 Task: Create a task  Upgrade and migrate company databases to a cloud-based solution , assign it to team member softage.3@softage.net in the project AgileDrive and update the status of the task to  On Track  , set the priority of the task to Low
Action: Mouse moved to (66, 459)
Screenshot: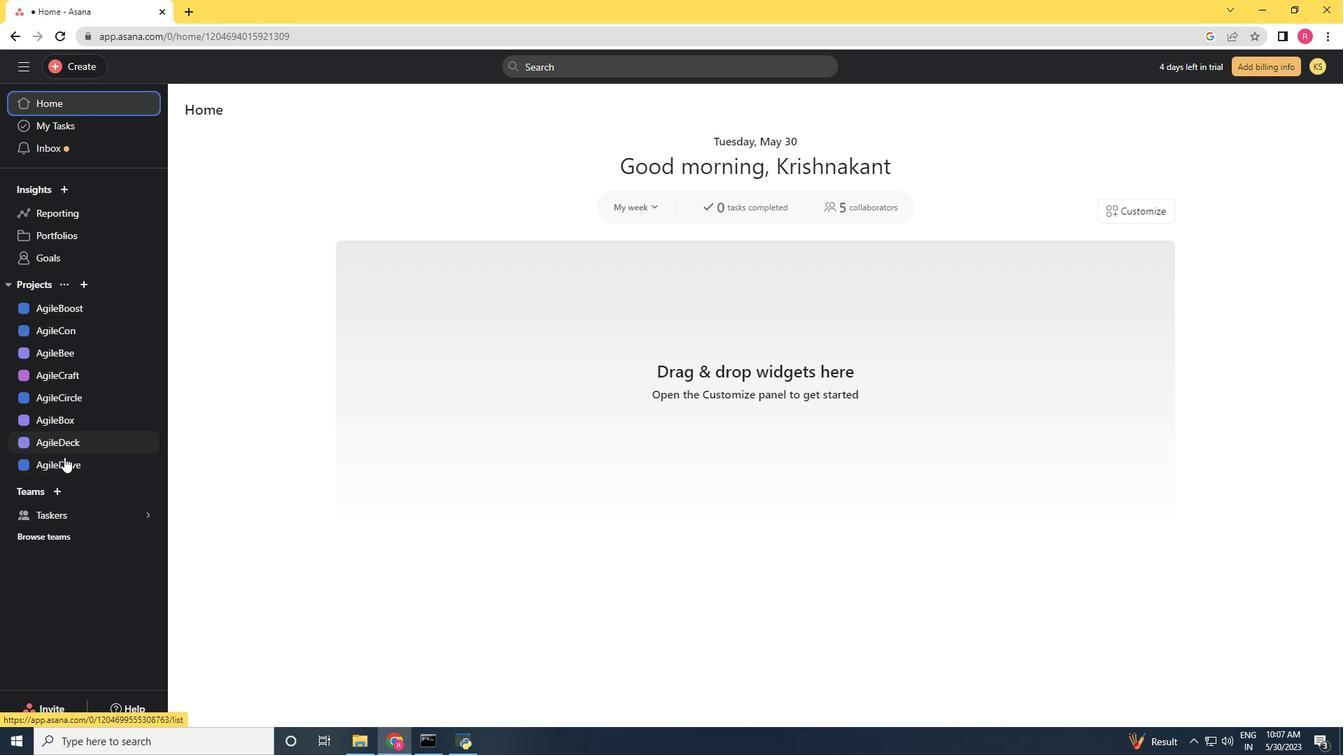 
Action: Mouse pressed left at (66, 459)
Screenshot: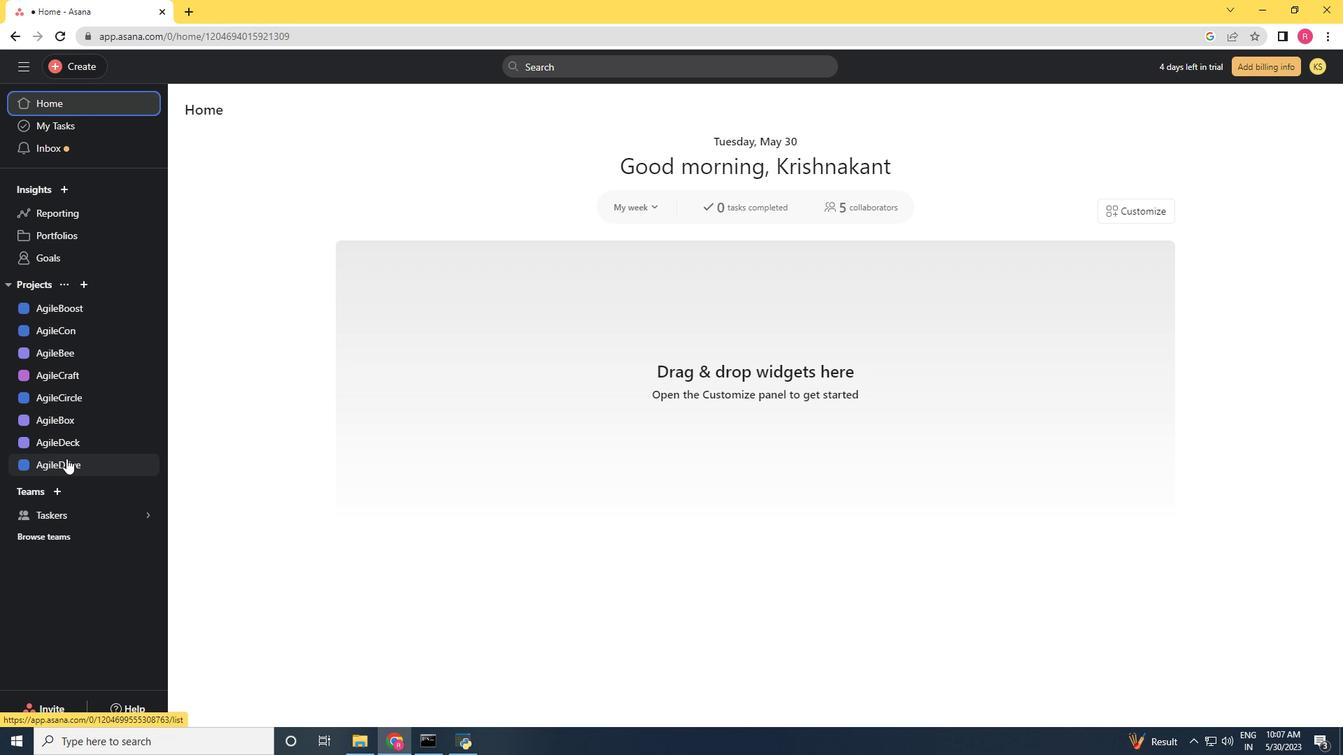 
Action: Mouse moved to (67, 72)
Screenshot: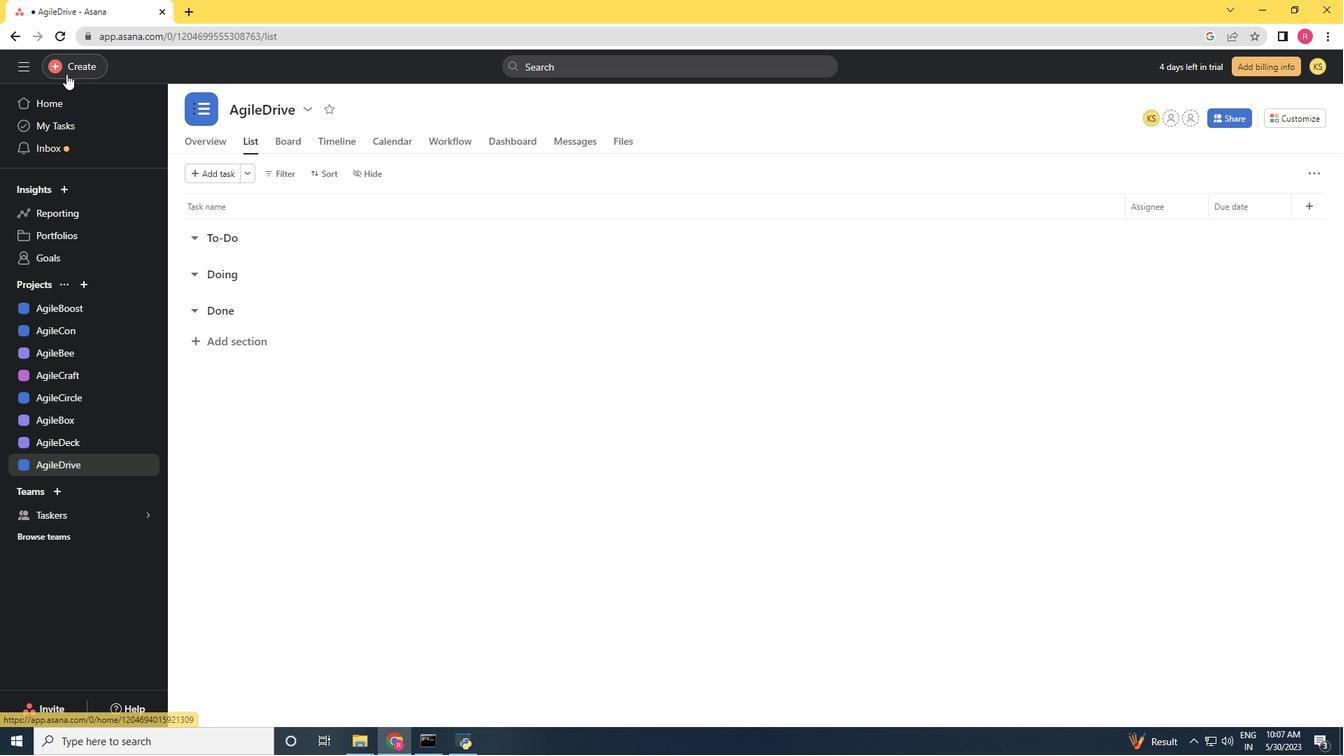 
Action: Mouse pressed left at (67, 72)
Screenshot: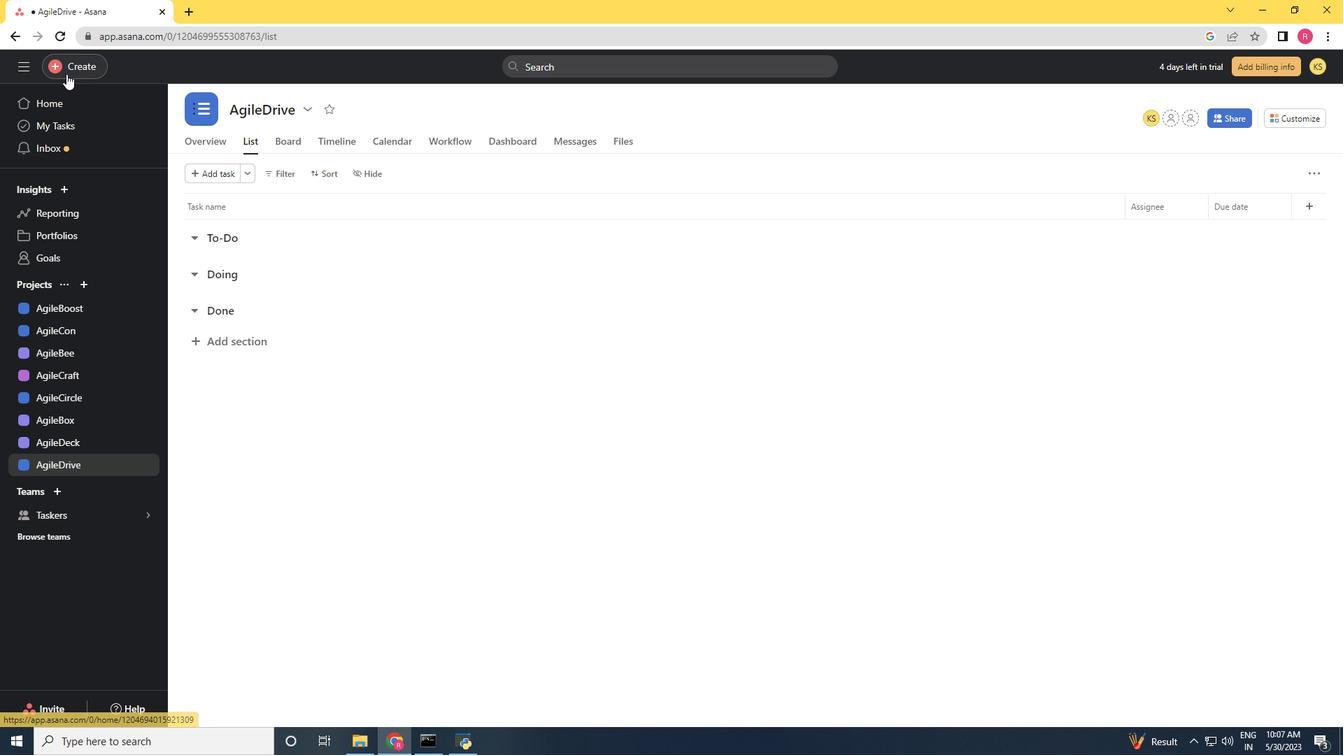 
Action: Mouse moved to (151, 72)
Screenshot: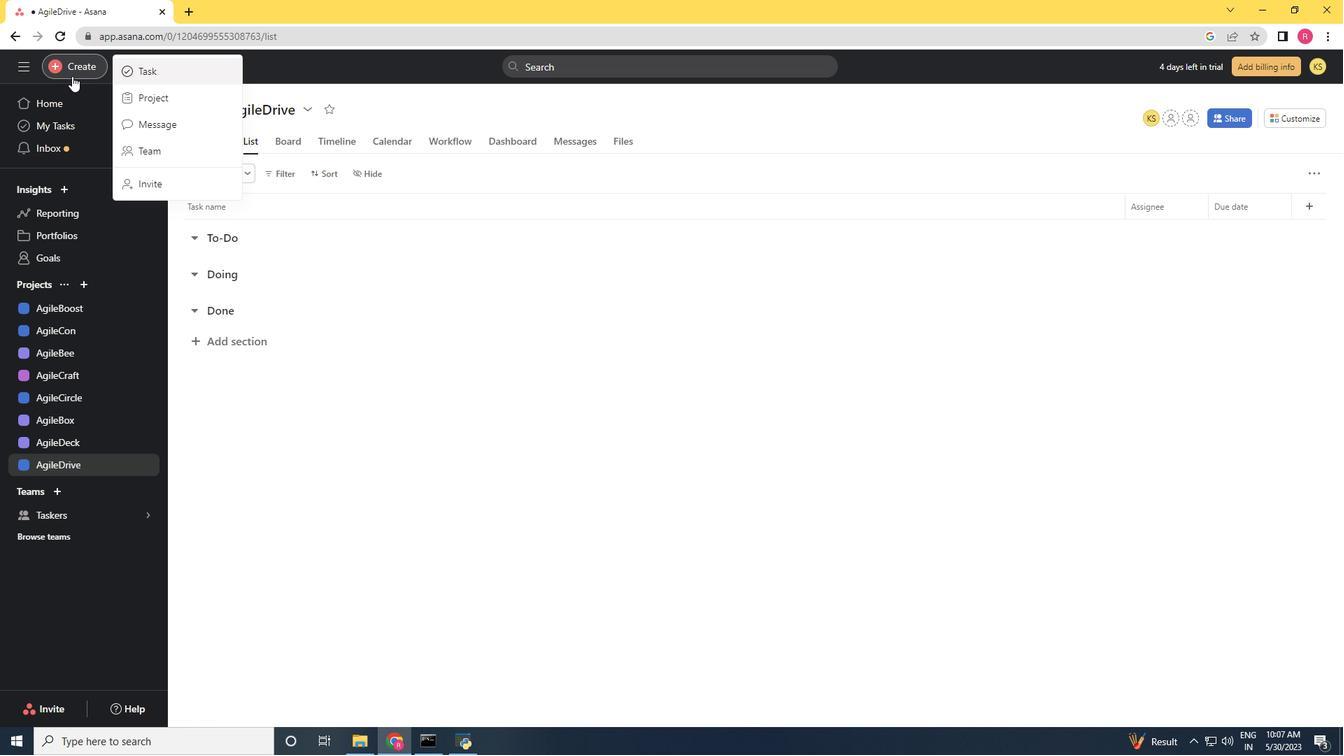 
Action: Mouse pressed left at (151, 72)
Screenshot: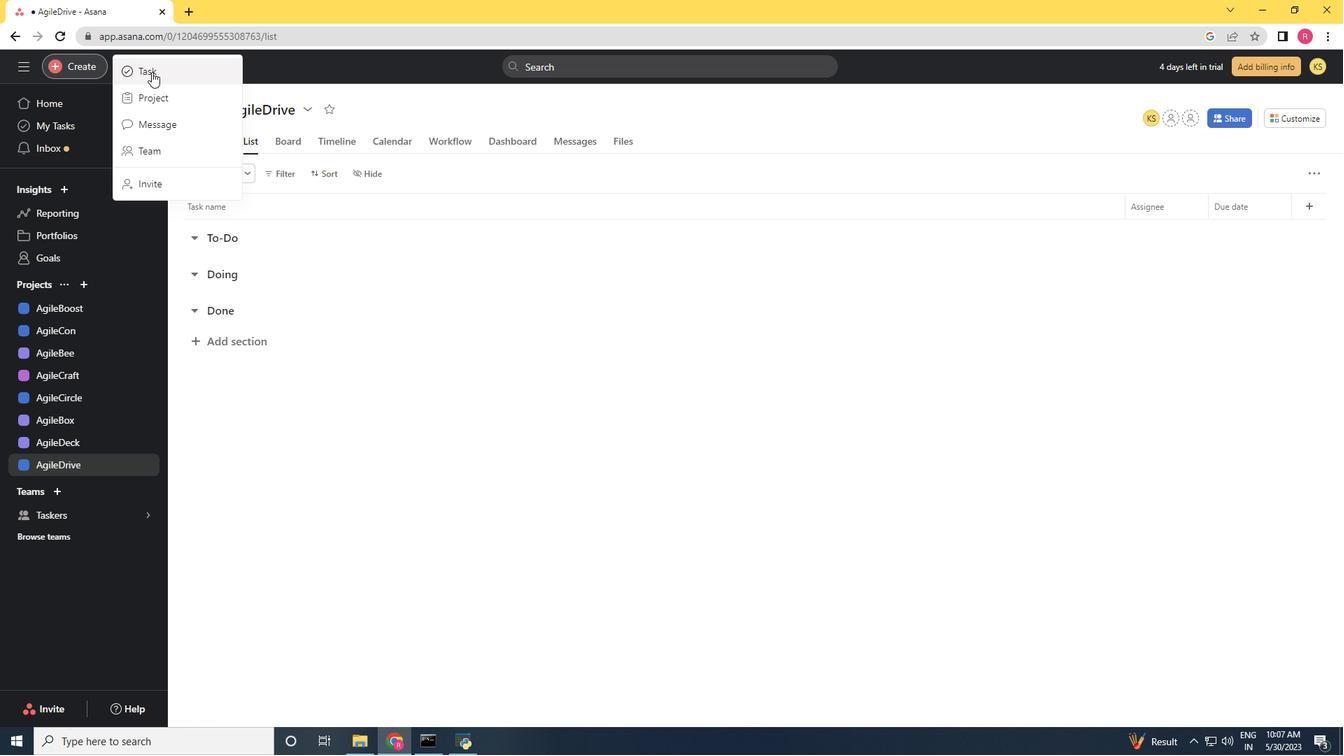 
Action: Key pressed <Key.shift>Upgrade<Key.space>and<Key.space>migratio<Key.space><Key.backspace>n<Key.space>company<Key.space>databases<Key.space>to<Key.space>a<Key.space>cloud<Key.space><Key.backspace>-bas<Key.space><Key.backspace>es<Key.space>=<Key.backspace><Key.backspace><Key.backspace>d<Key.space>solution
Screenshot: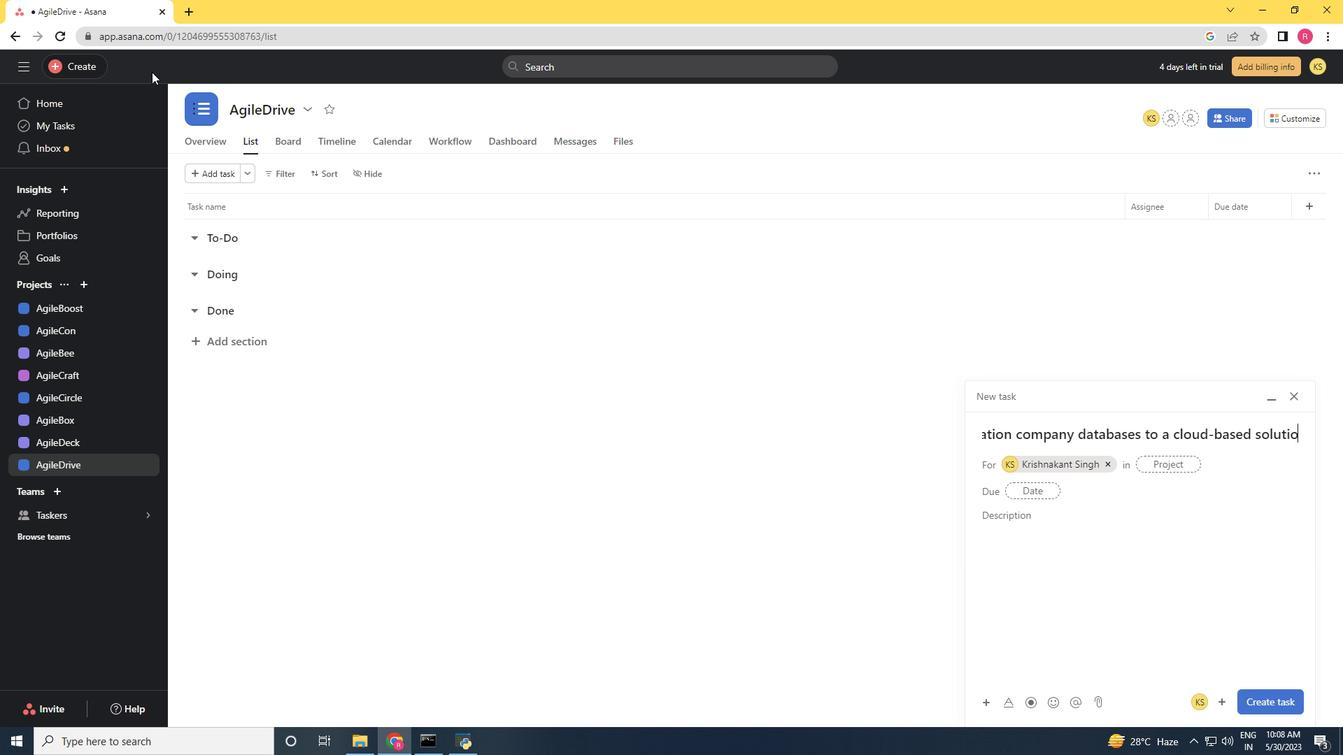 
Action: Mouse moved to (1103, 464)
Screenshot: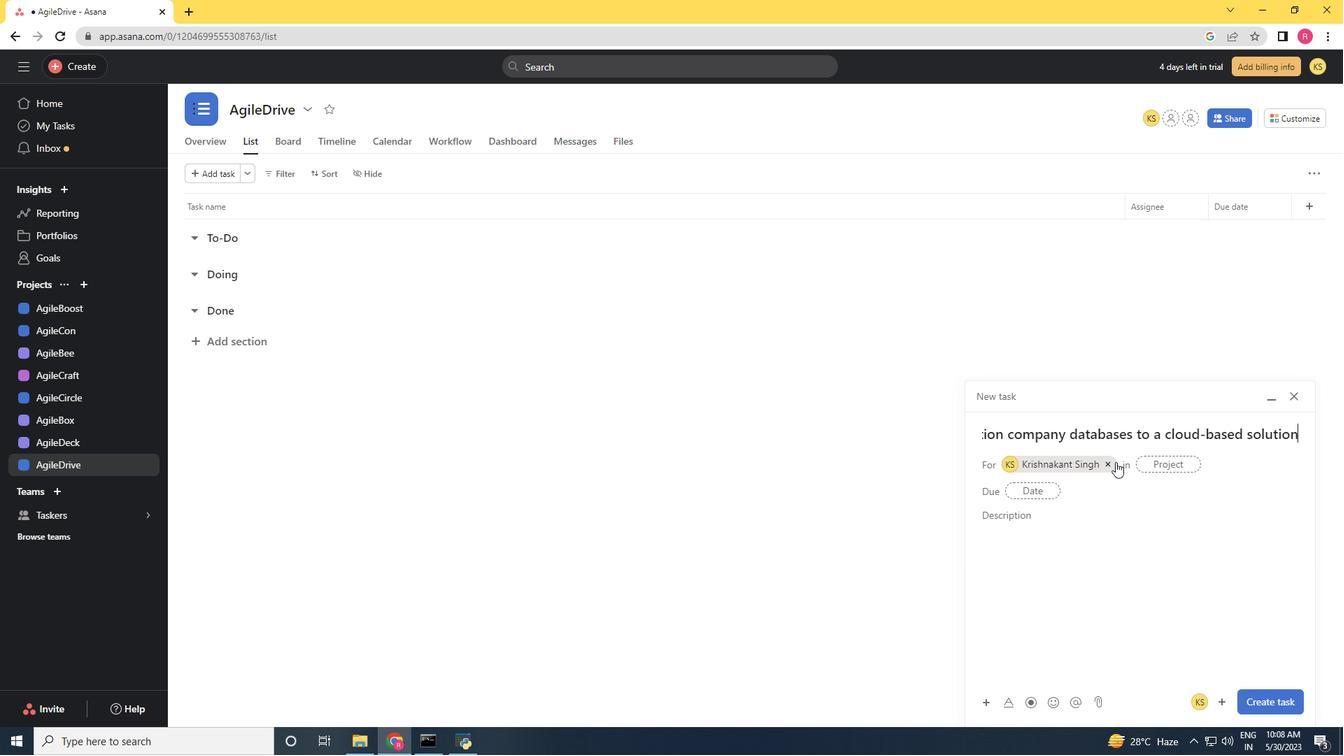 
Action: Mouse pressed left at (1103, 464)
Screenshot: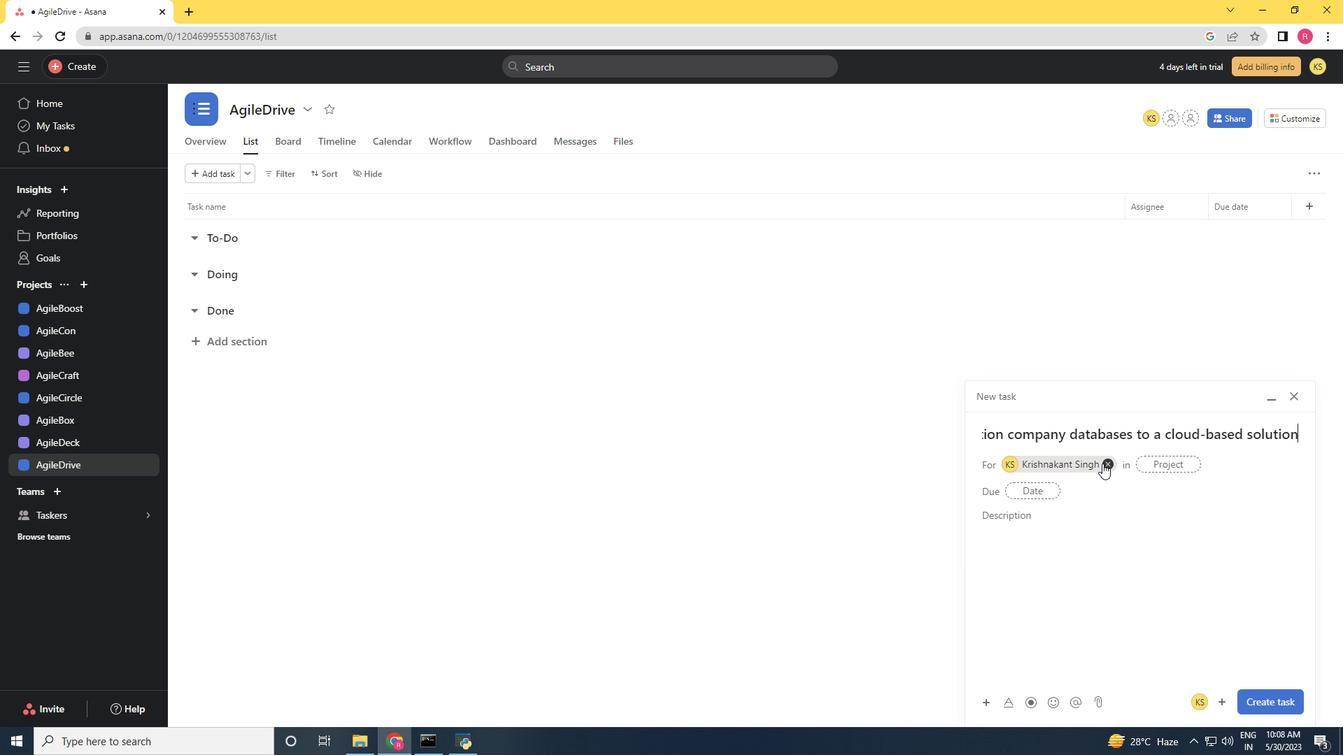 
Action: Mouse moved to (1065, 461)
Screenshot: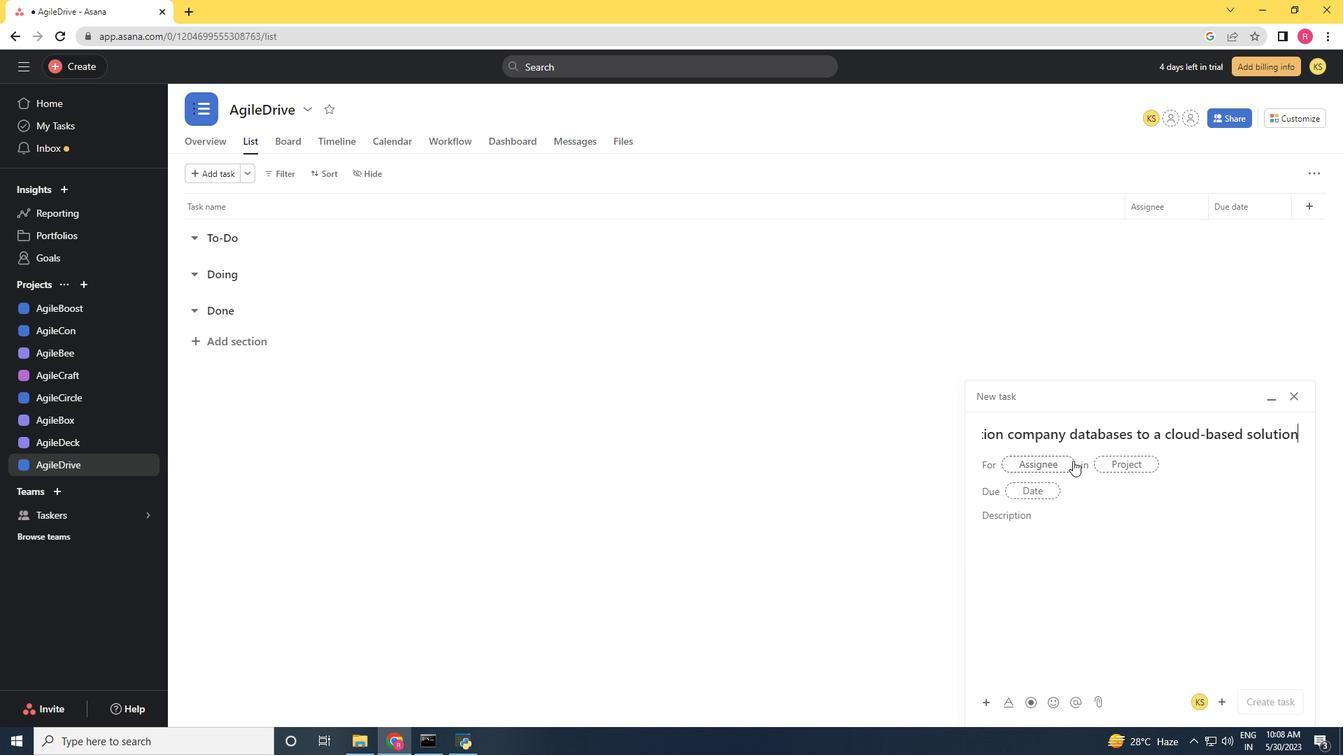 
Action: Mouse pressed left at (1065, 461)
Screenshot: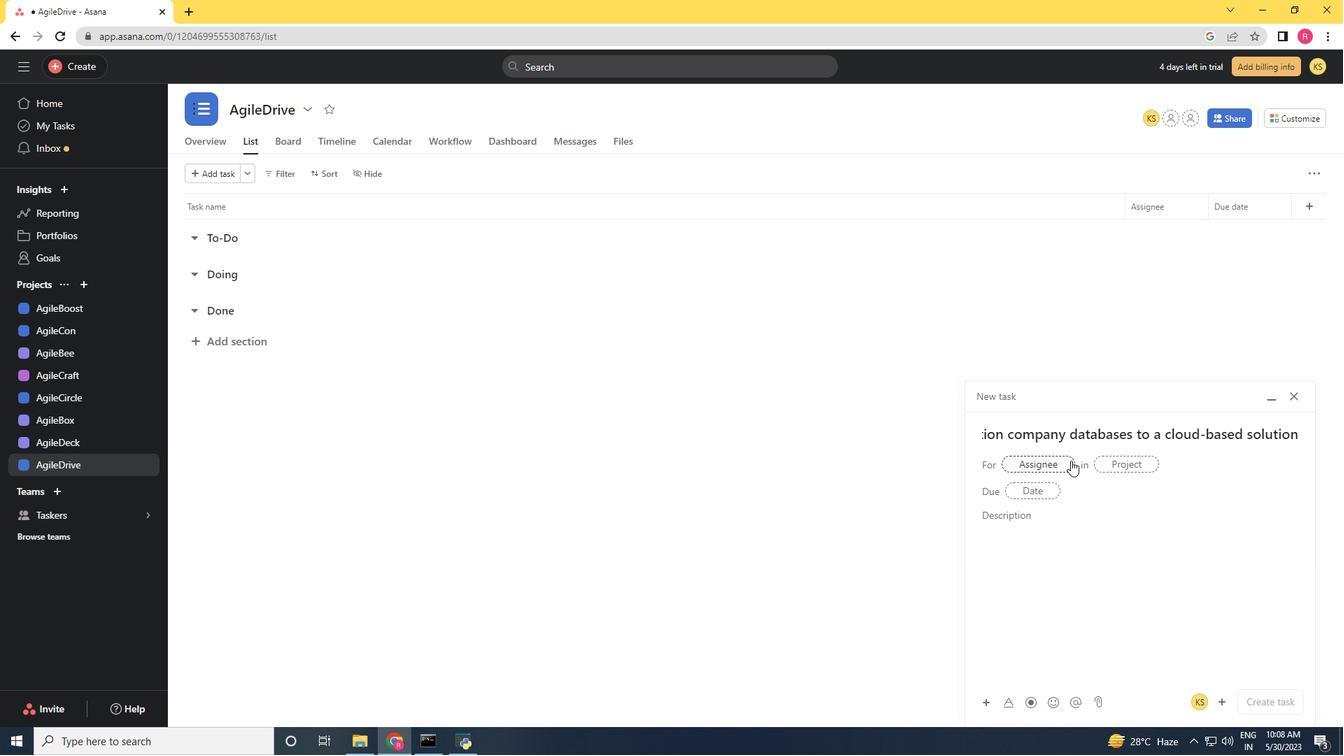
Action: Key pressed softage.2<Key.backspace>3<Key.shift>@softage.net
Screenshot: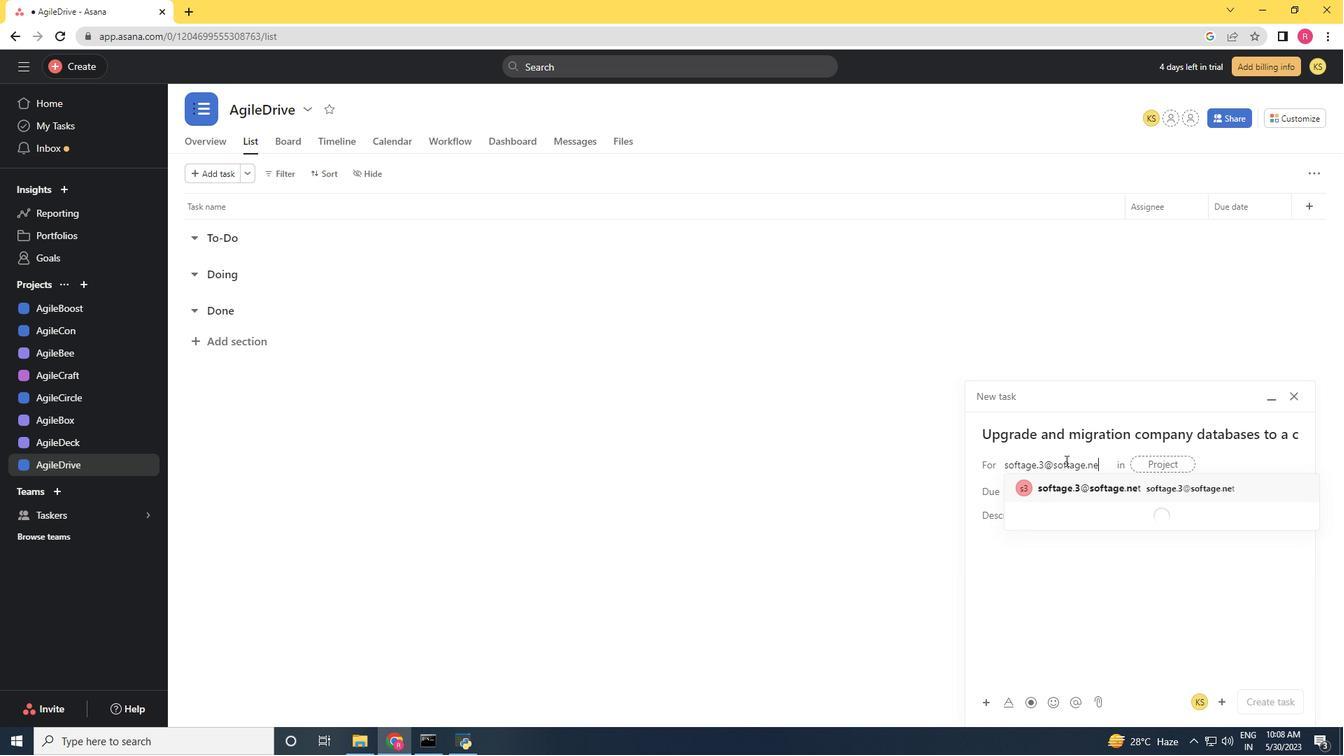 
Action: Mouse moved to (1074, 488)
Screenshot: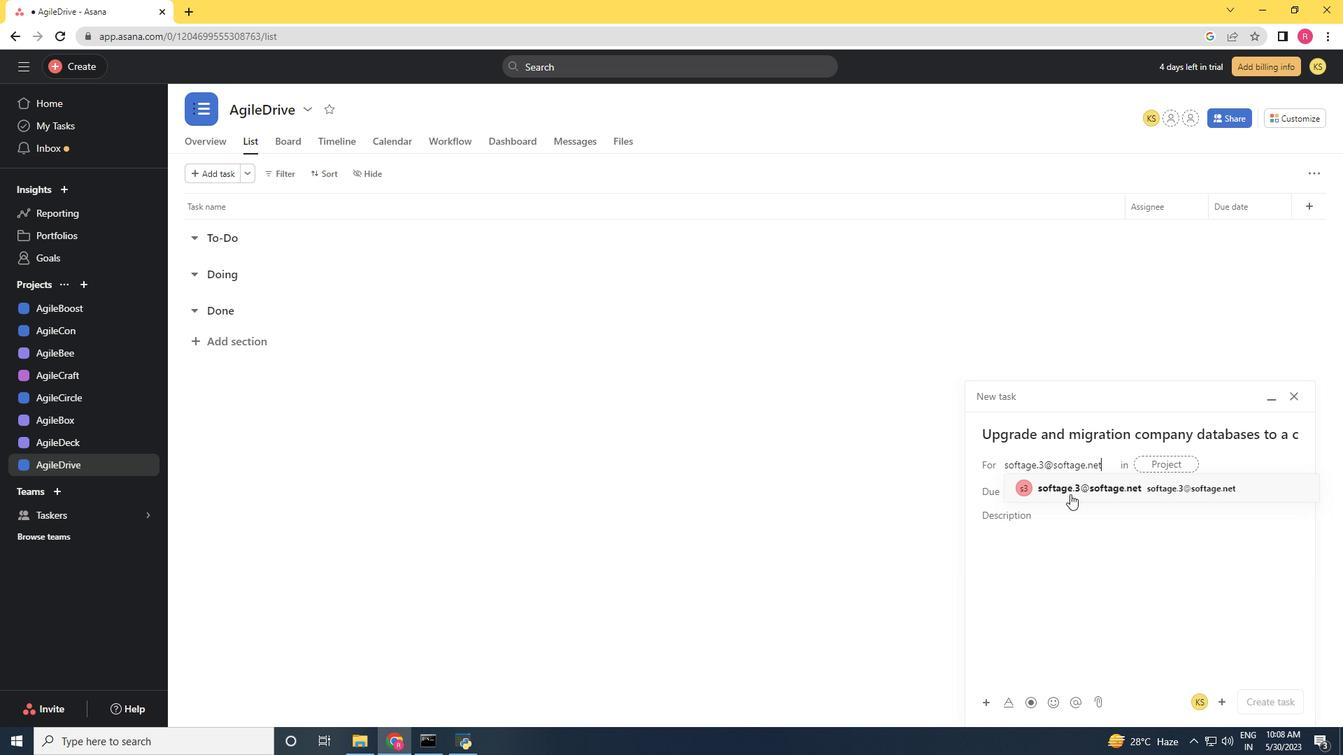 
Action: Mouse pressed left at (1074, 488)
Screenshot: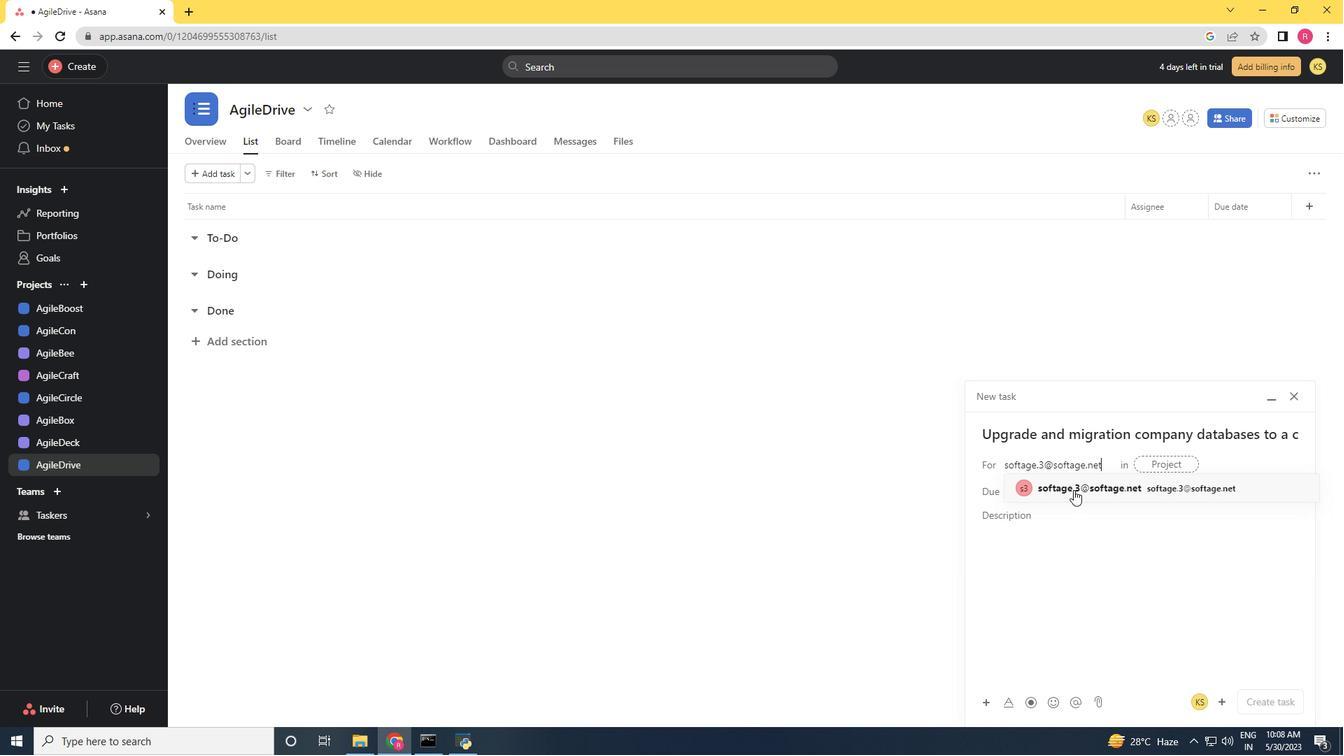 
Action: Mouse moved to (963, 496)
Screenshot: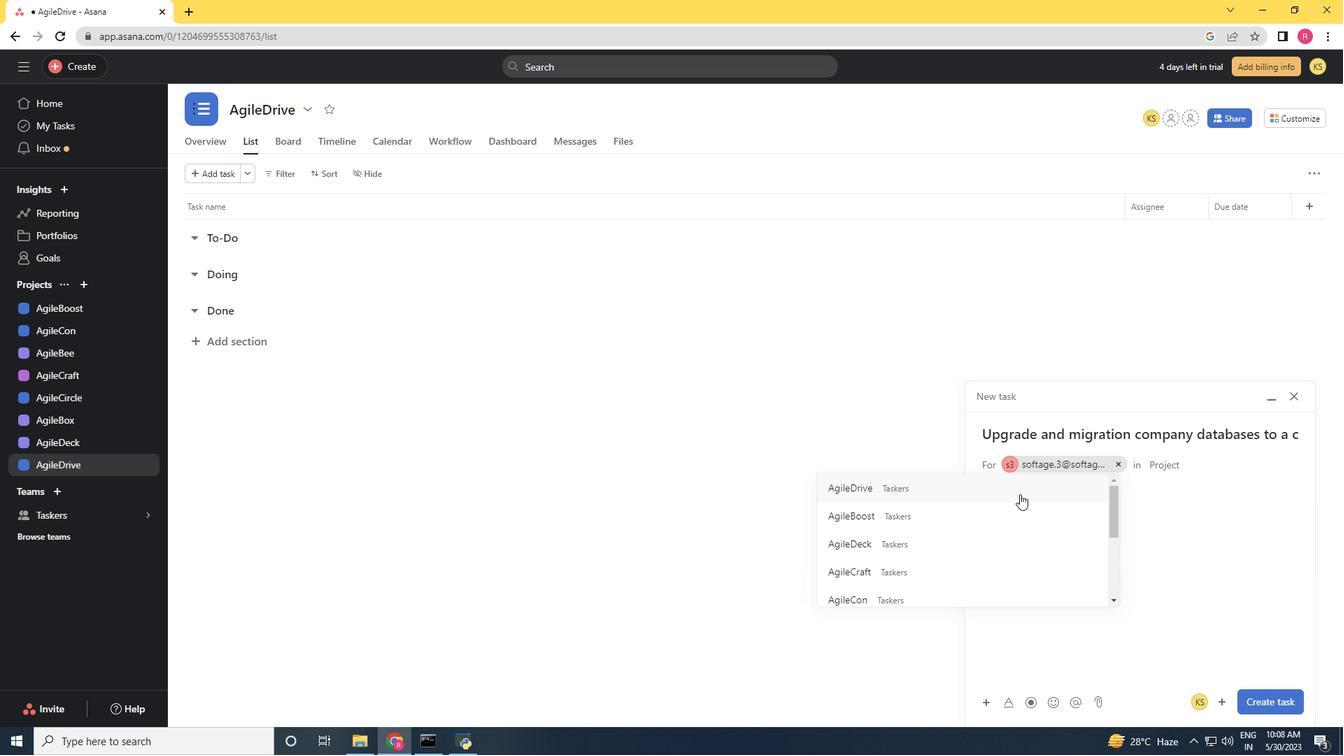 
Action: Mouse pressed left at (963, 496)
Screenshot: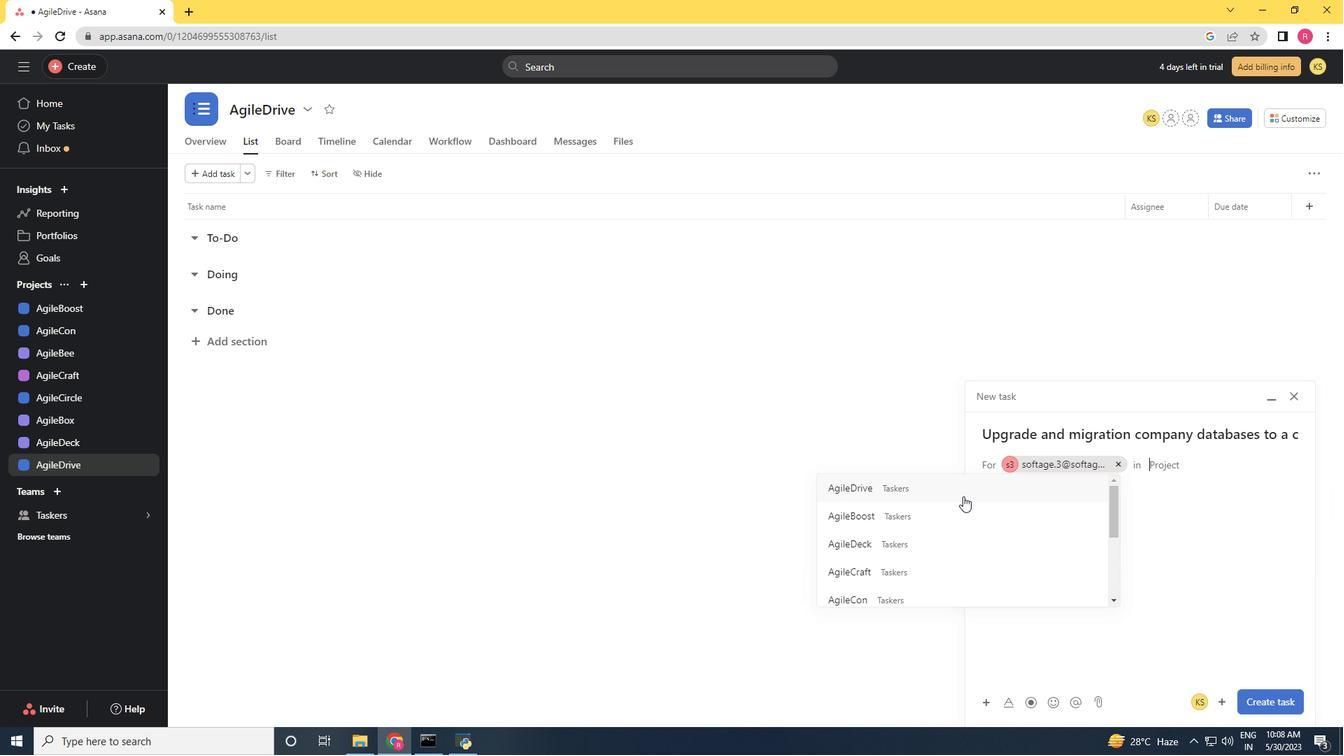 
Action: Mouse moved to (1043, 514)
Screenshot: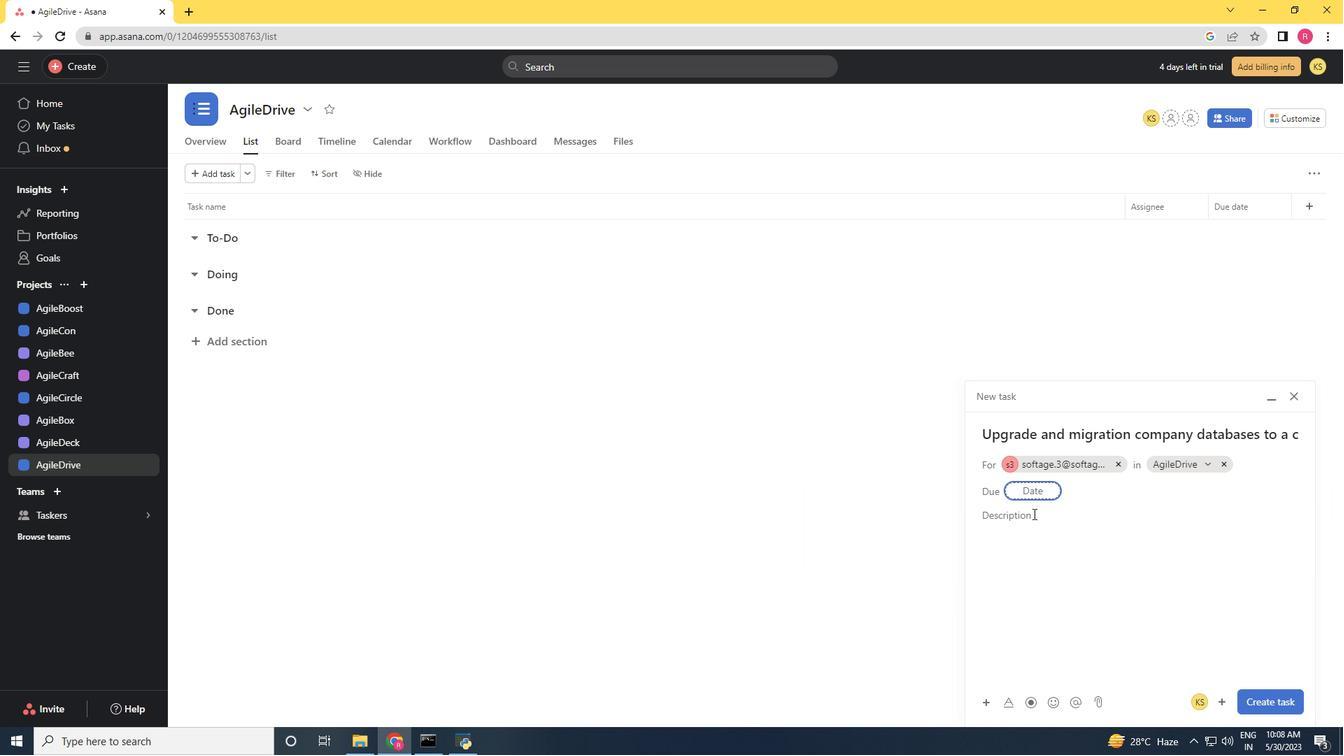 
Action: Mouse pressed left at (1043, 514)
Screenshot: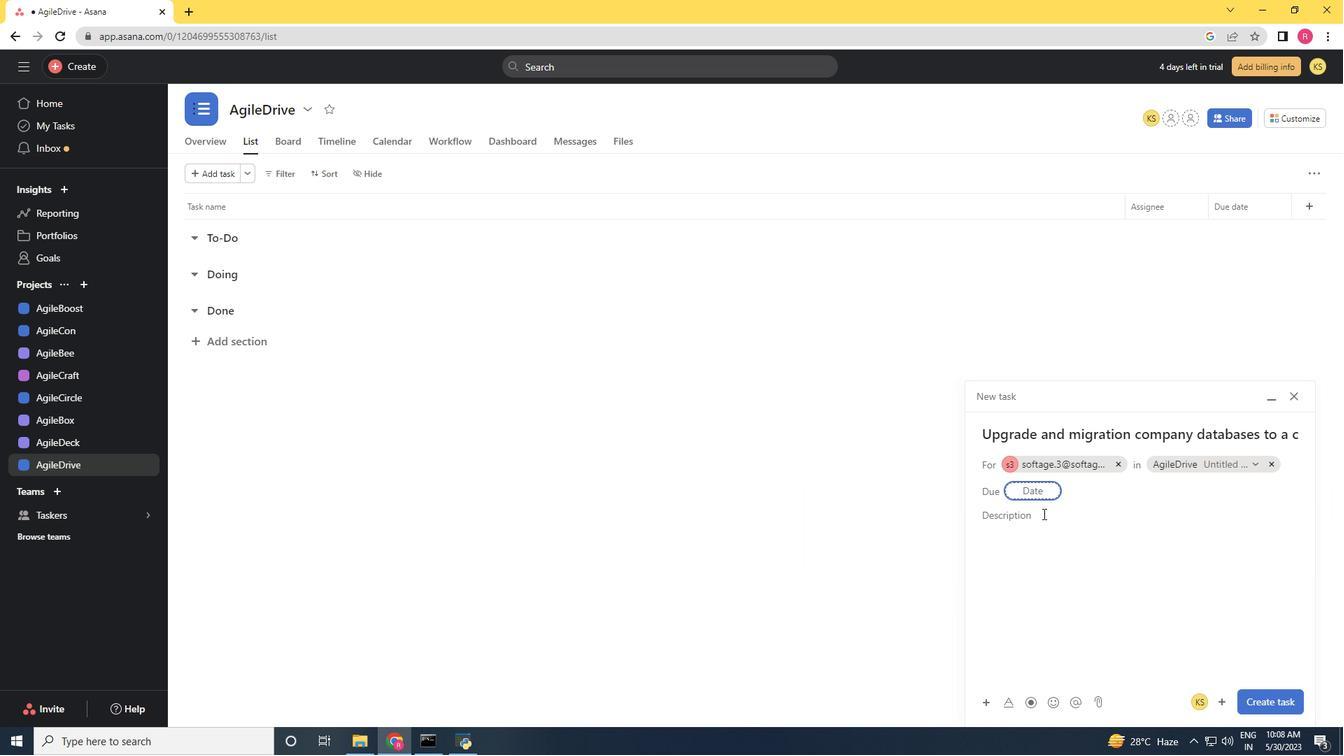 
Action: Mouse moved to (1259, 709)
Screenshot: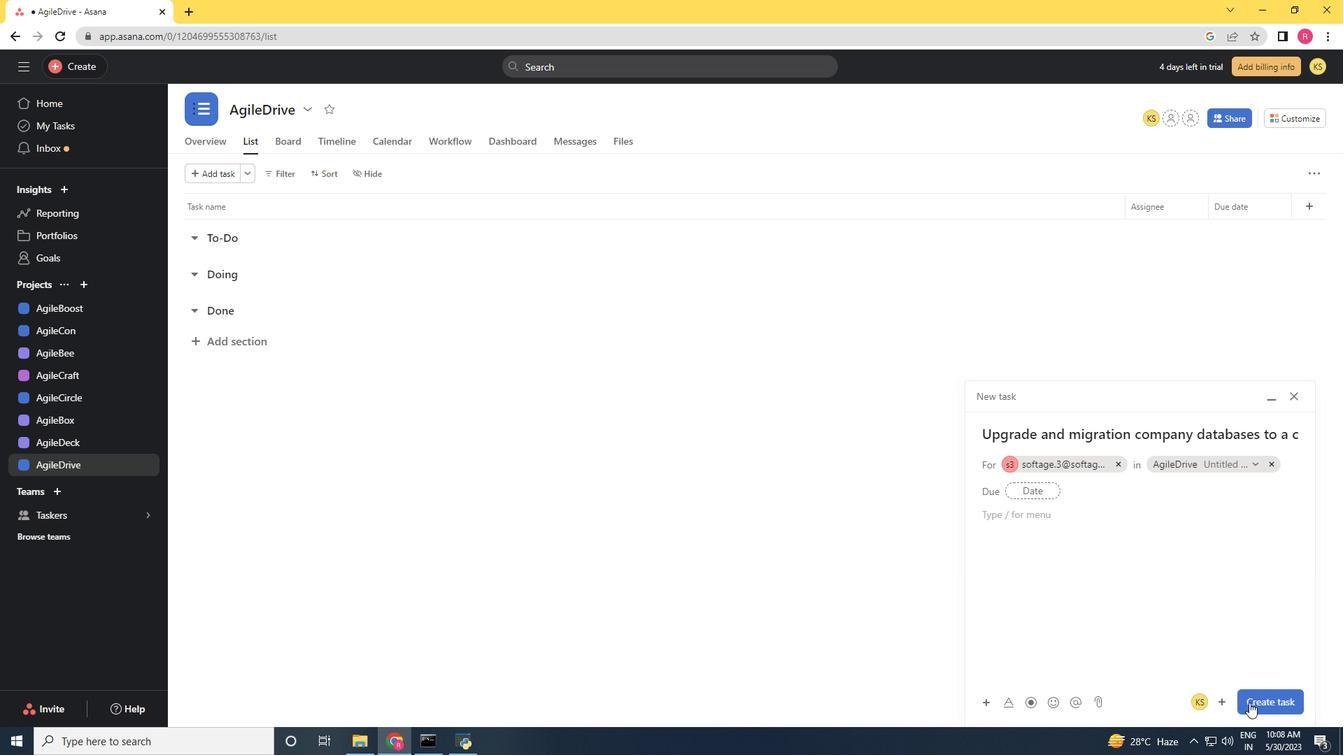
Action: Mouse pressed left at (1259, 709)
Screenshot: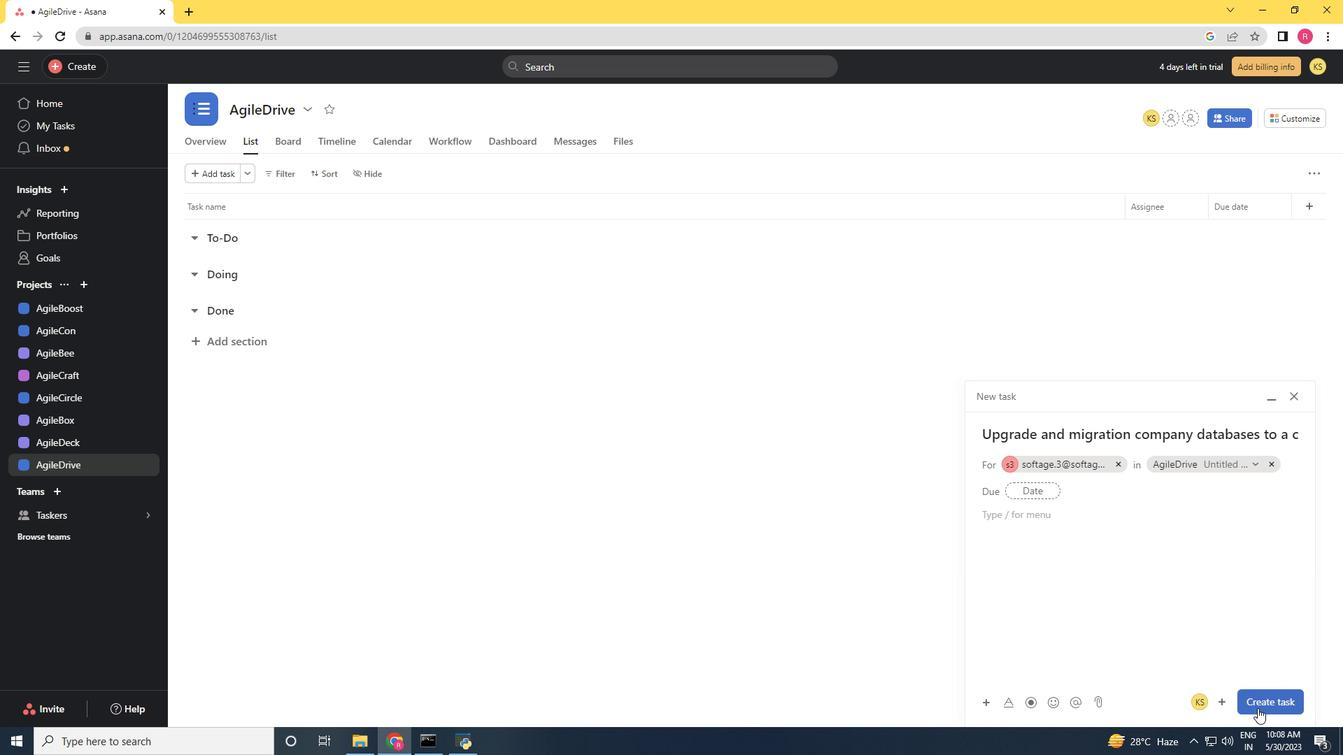 
Action: Mouse moved to (1126, 214)
Screenshot: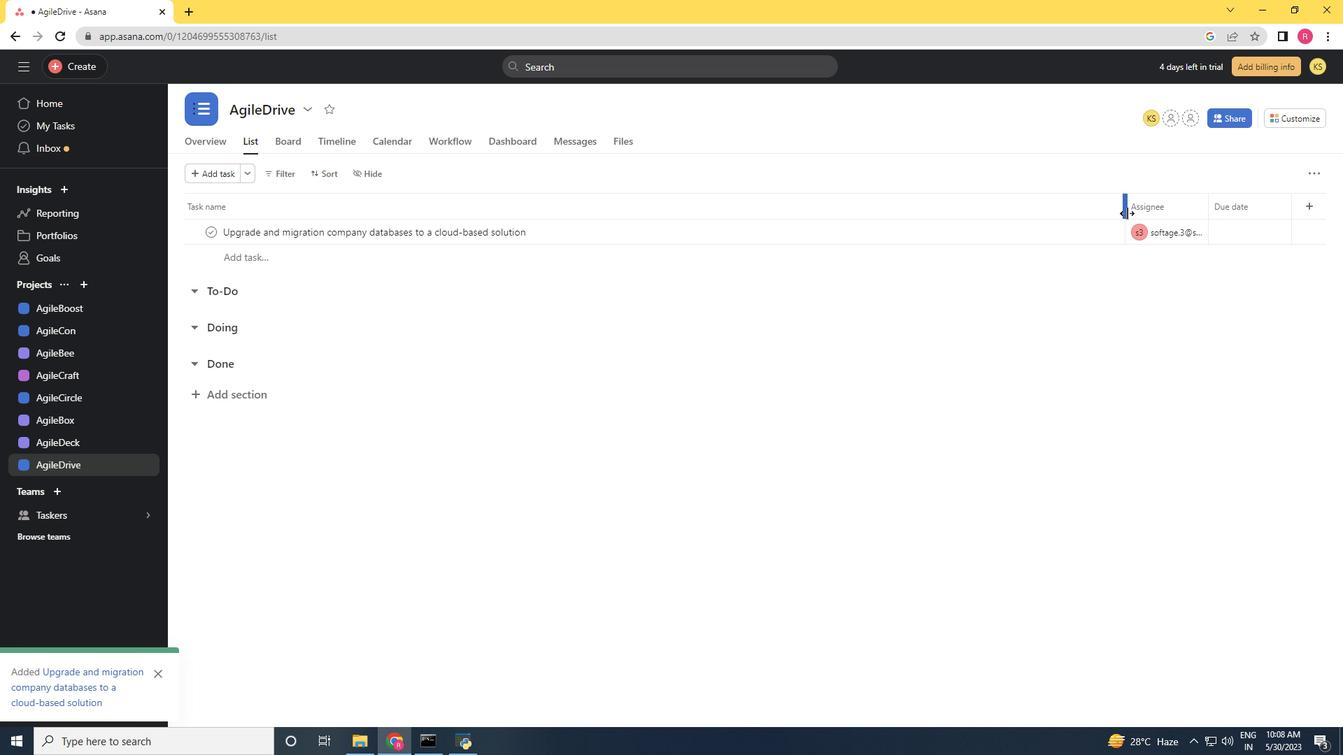 
Action: Mouse pressed left at (1126, 214)
Screenshot: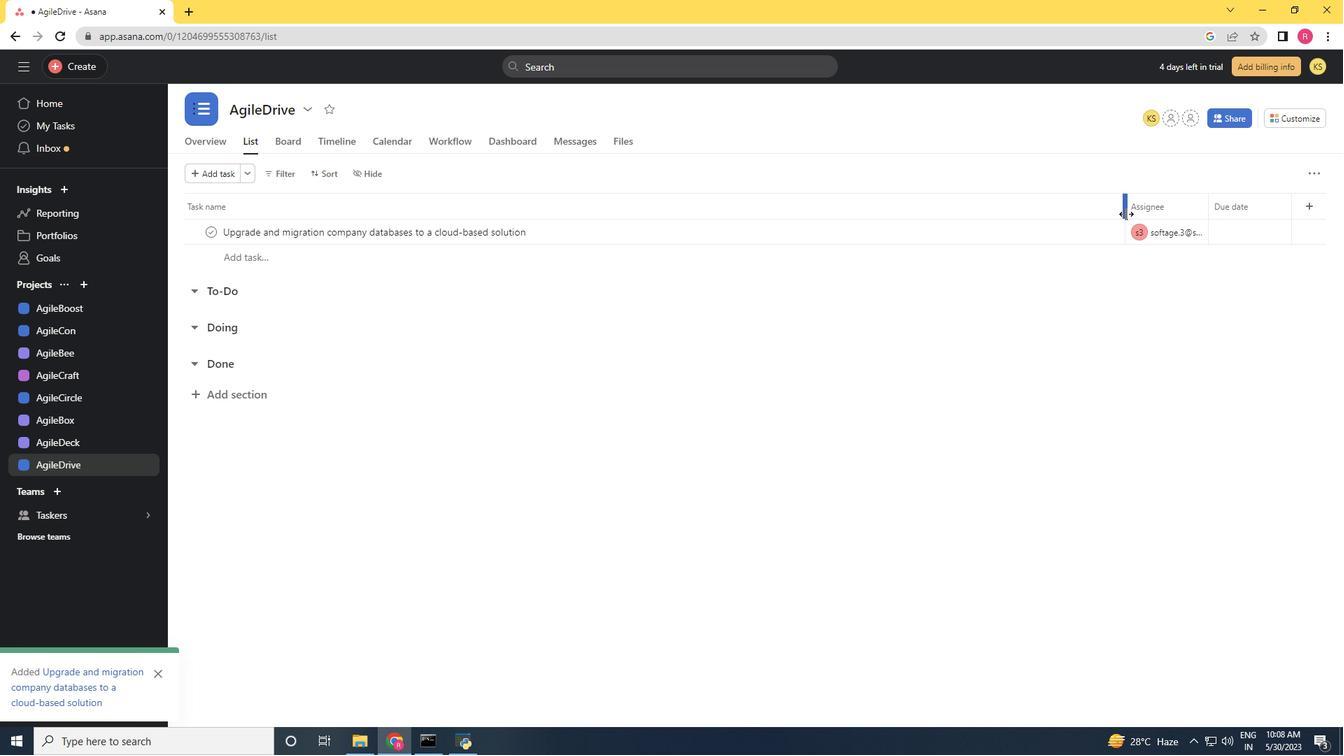 
Action: Mouse moved to (1226, 205)
Screenshot: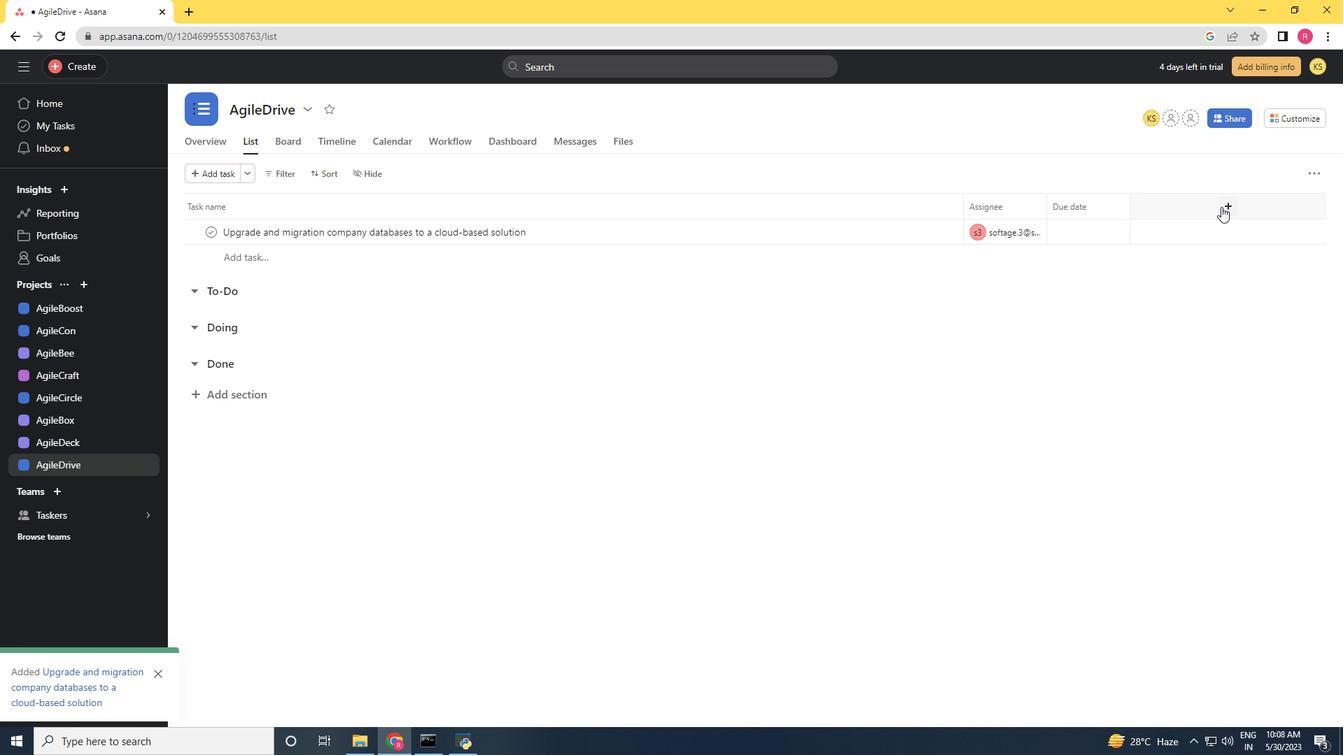 
Action: Mouse pressed left at (1226, 205)
Screenshot: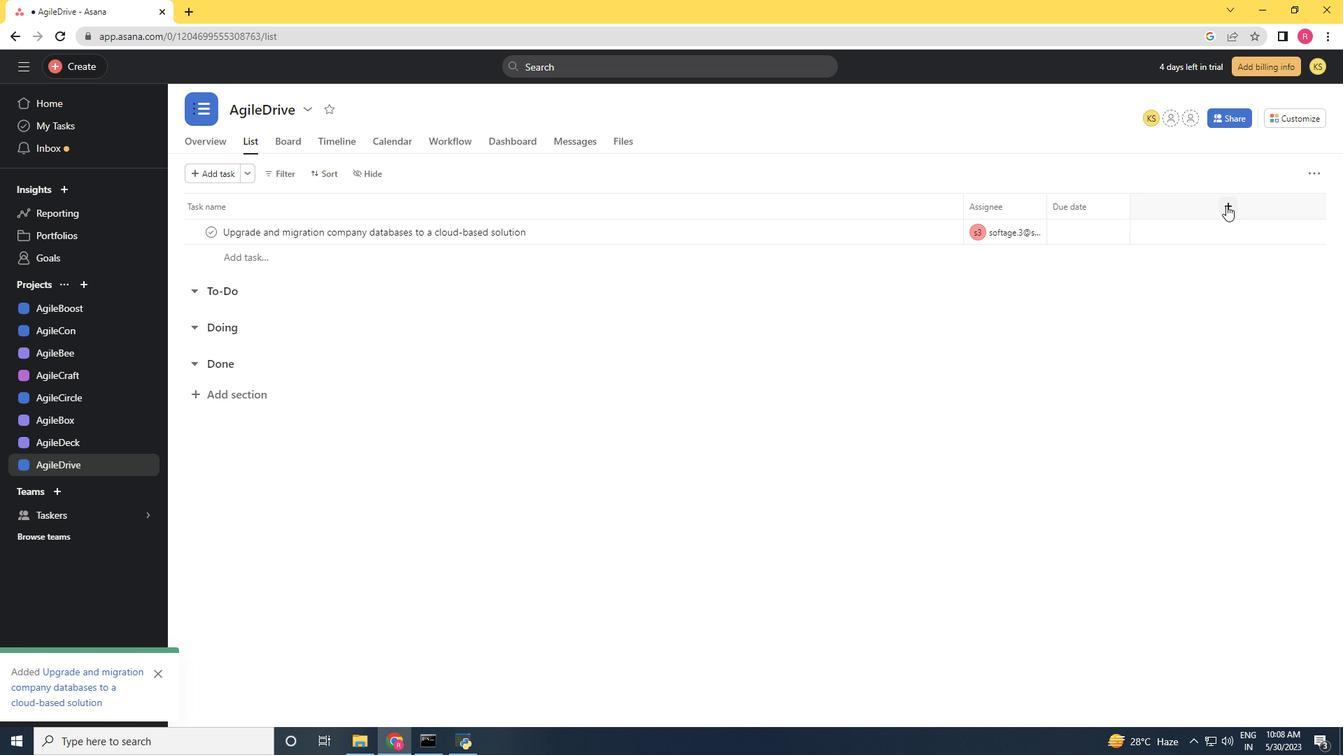 
Action: Mouse moved to (1175, 368)
Screenshot: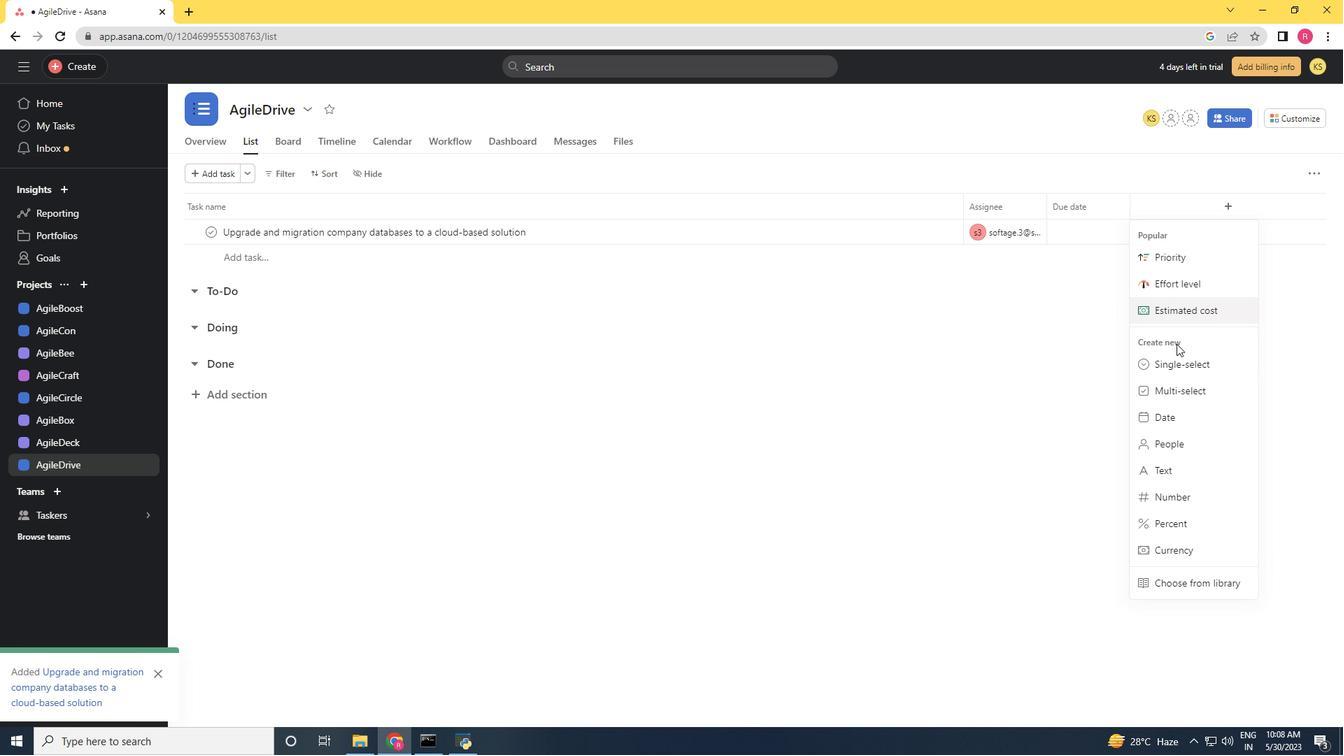 
Action: Mouse pressed left at (1175, 368)
Screenshot: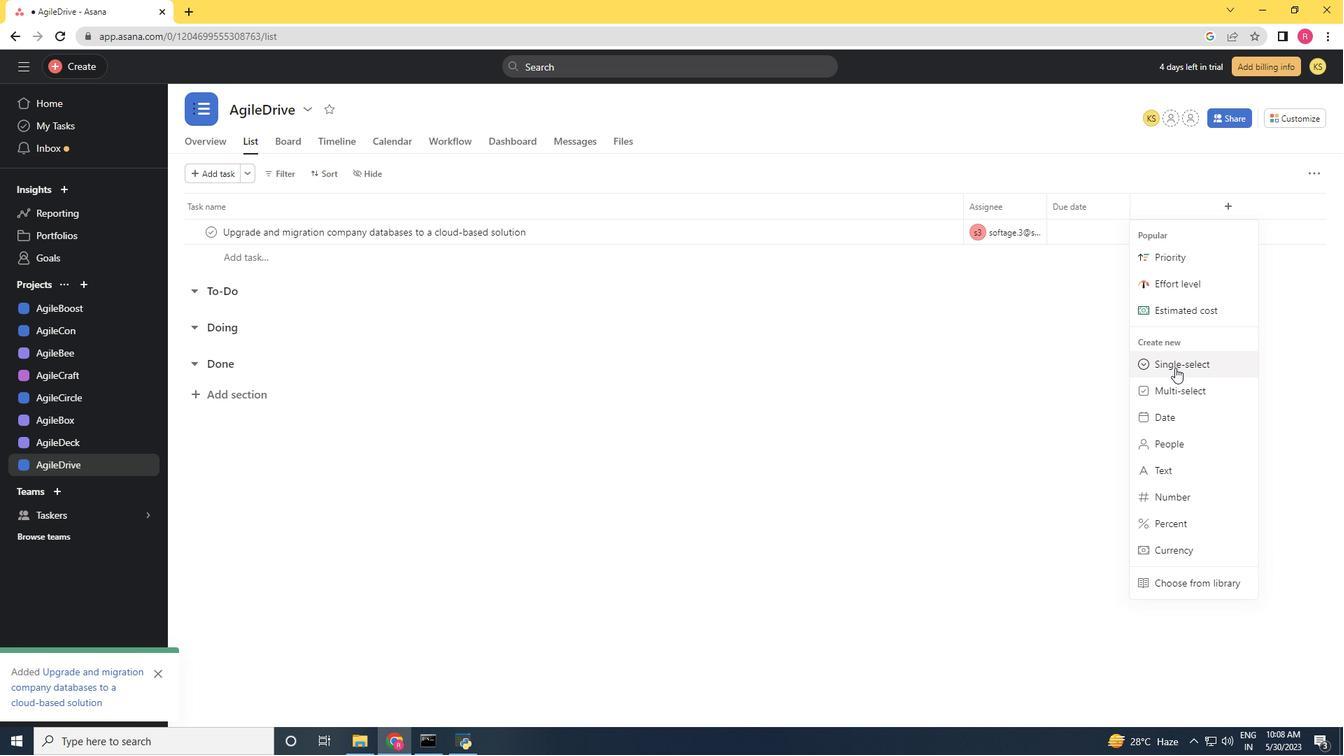 
Action: Mouse moved to (1175, 369)
Screenshot: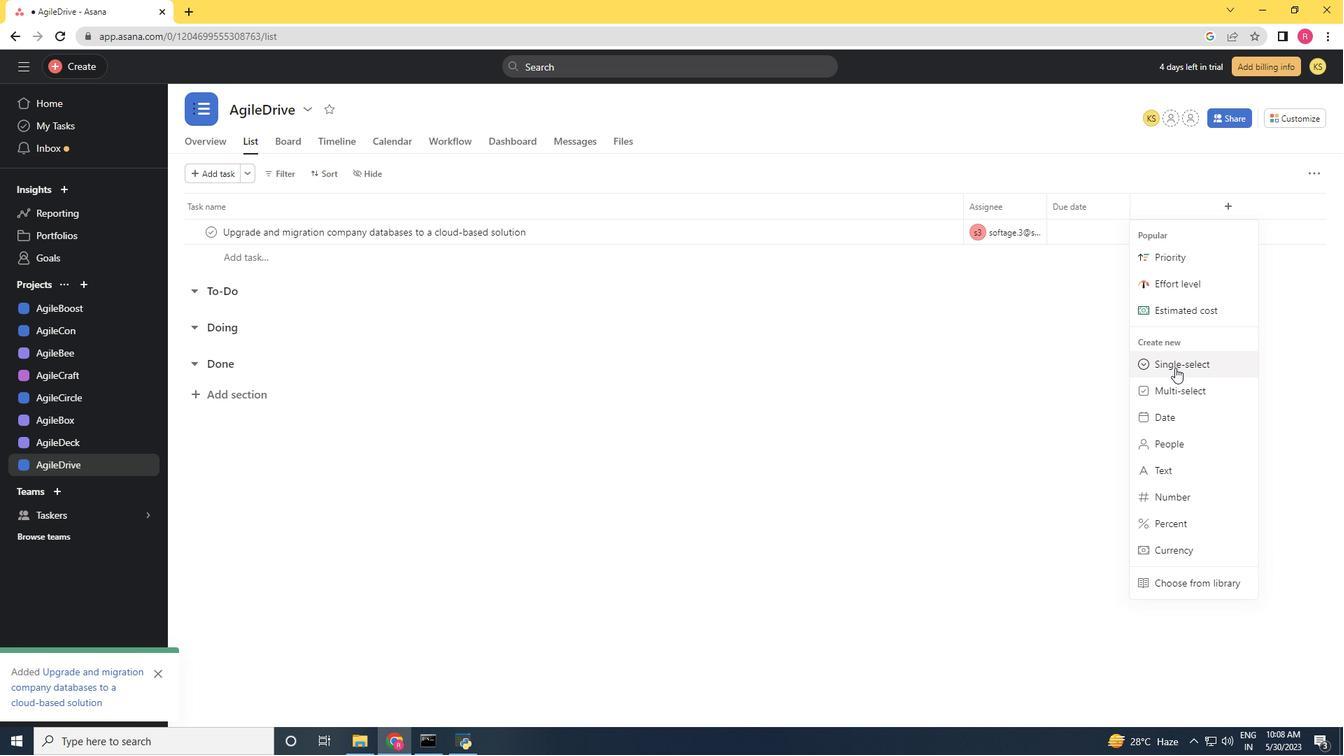 
Action: Key pressed <Key.shift>Stst<Key.backspace><Key.backspace>atus
Screenshot: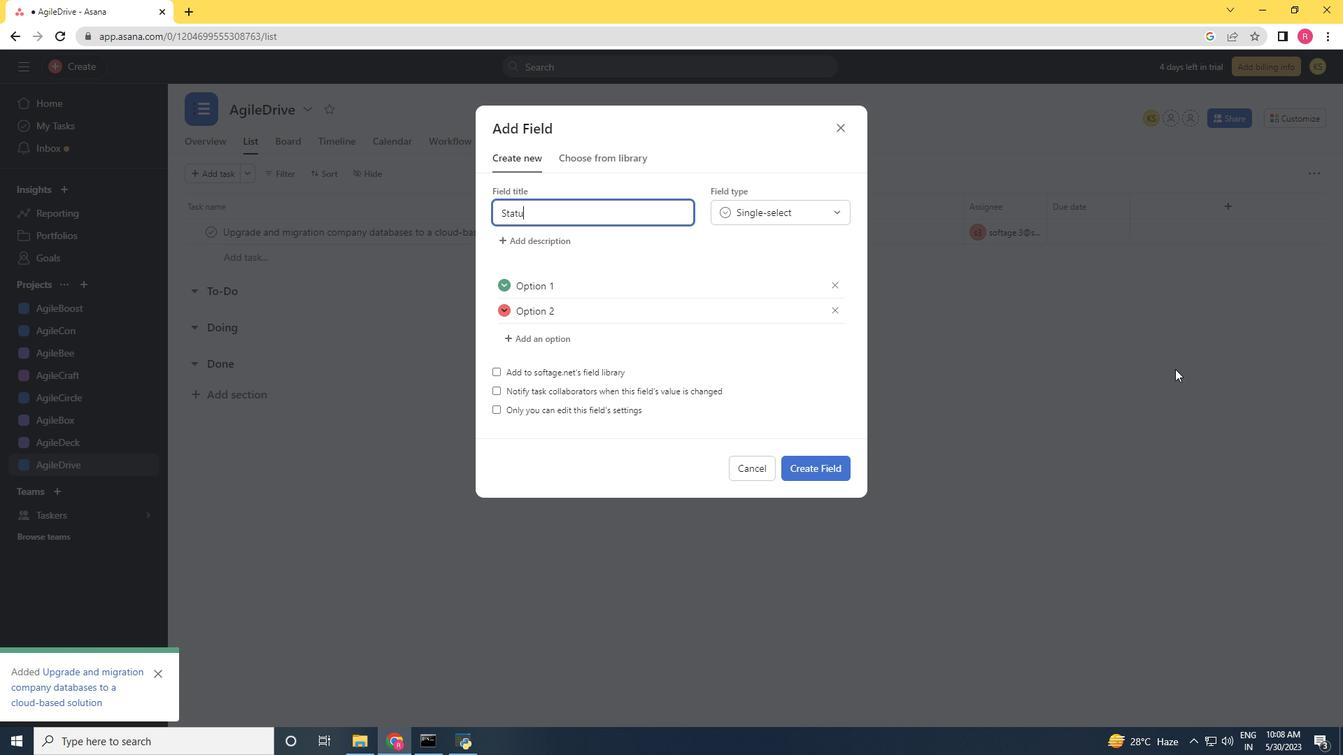 
Action: Mouse moved to (687, 282)
Screenshot: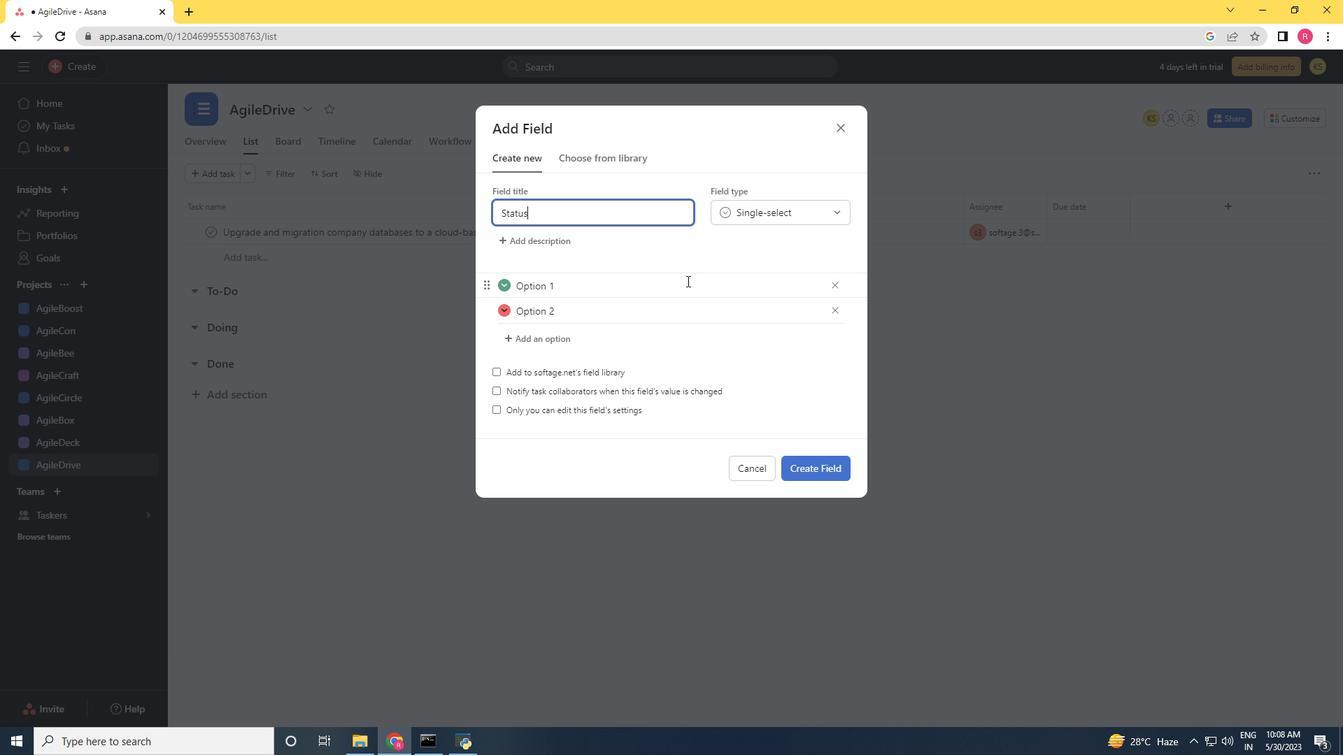 
Action: Mouse pressed left at (687, 282)
Screenshot: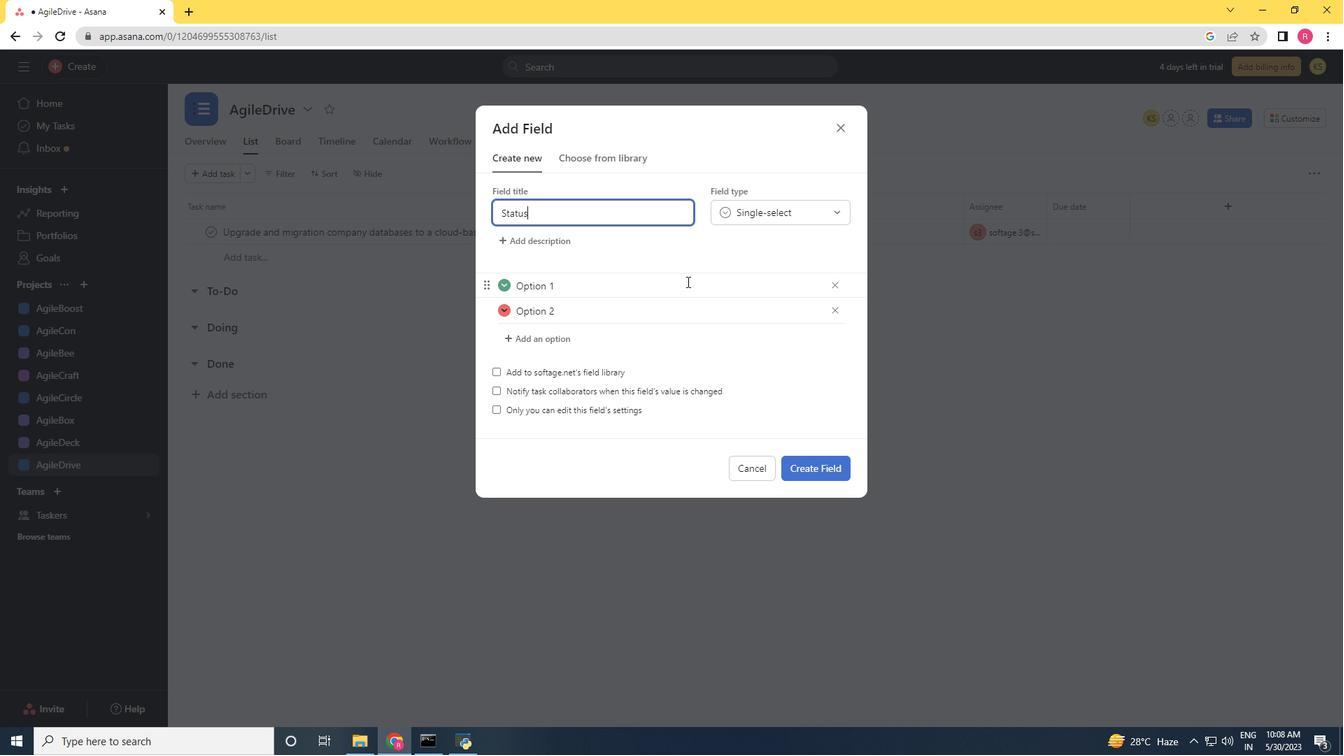 
Action: Key pressed <Key.backspace><Key.backspace><Key.backspace><Key.backspace><Key.backspace><Key.backspace><Key.backspace><Key.backspace><Key.shift>On<Key.space><Key.shift>Track<Key.enter><Key.shift><Key.shift><Key.shift><Key.shift><Key.shift>Off<Key.space><Key.shift>Track<Key.enter><Key.shift>At<Key.space><Key.shift>Risk
Screenshot: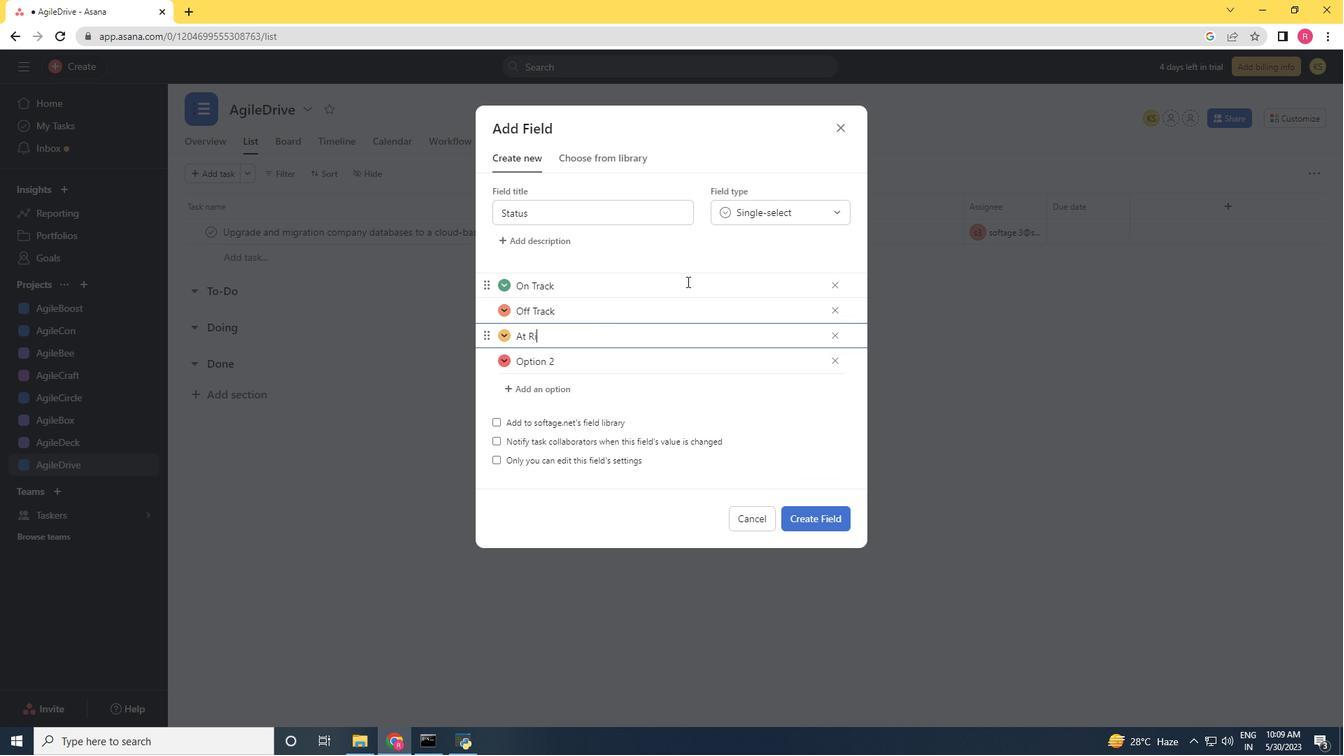 
Action: Mouse moved to (830, 363)
Screenshot: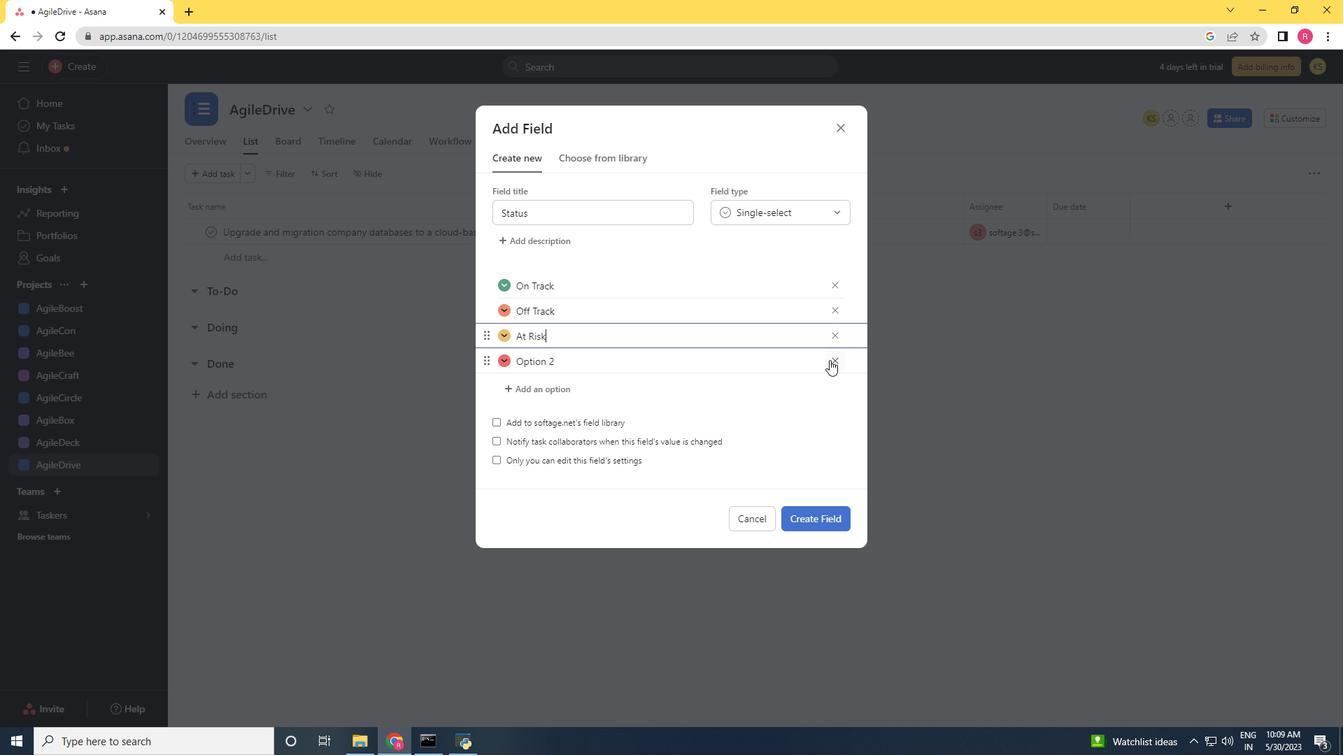 
Action: Mouse pressed left at (830, 363)
Screenshot: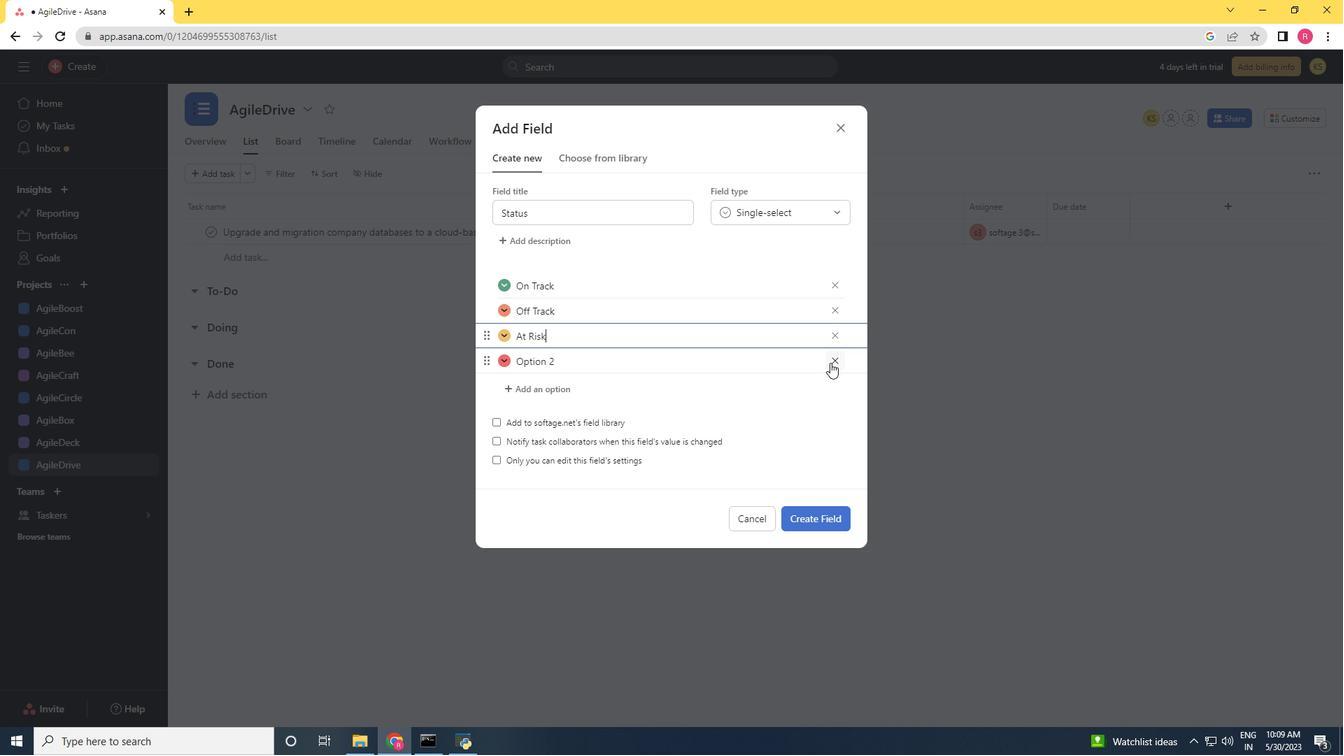 
Action: Mouse moved to (820, 488)
Screenshot: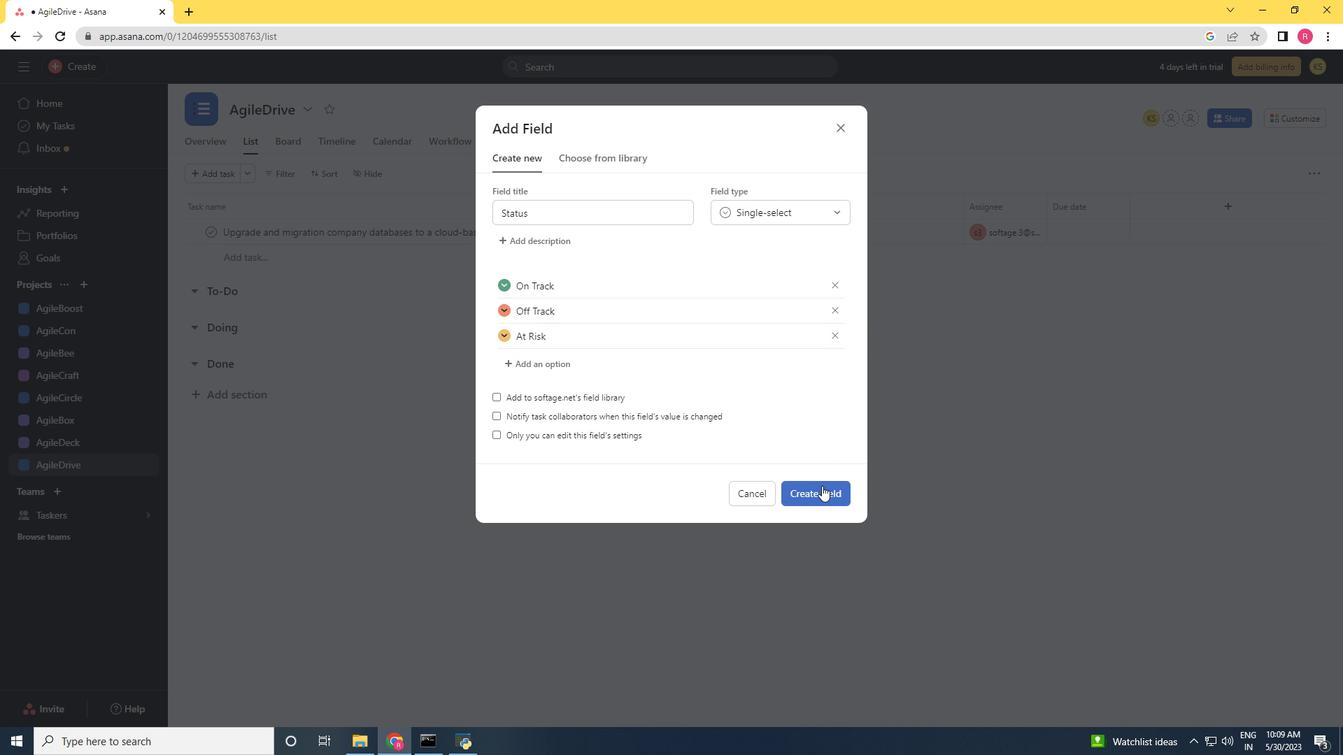 
Action: Mouse pressed left at (820, 488)
Screenshot: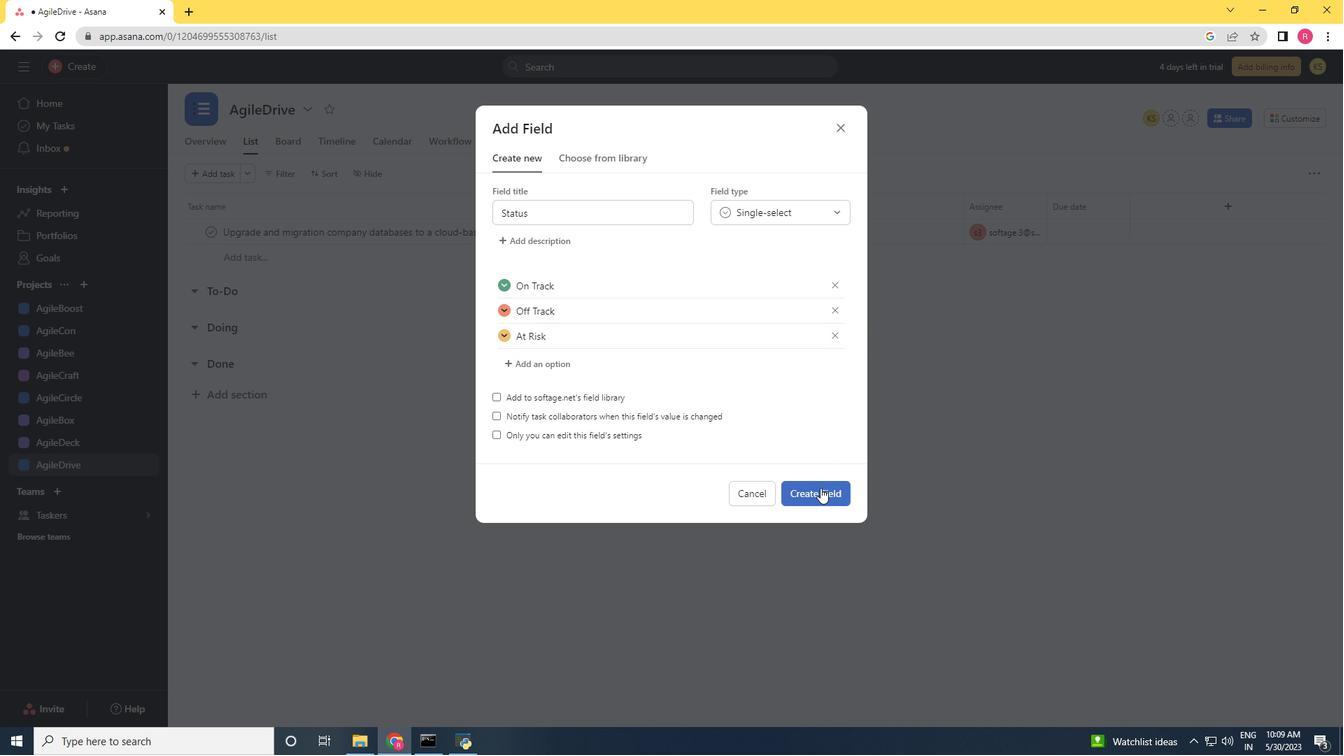 
Action: Mouse moved to (1276, 207)
Screenshot: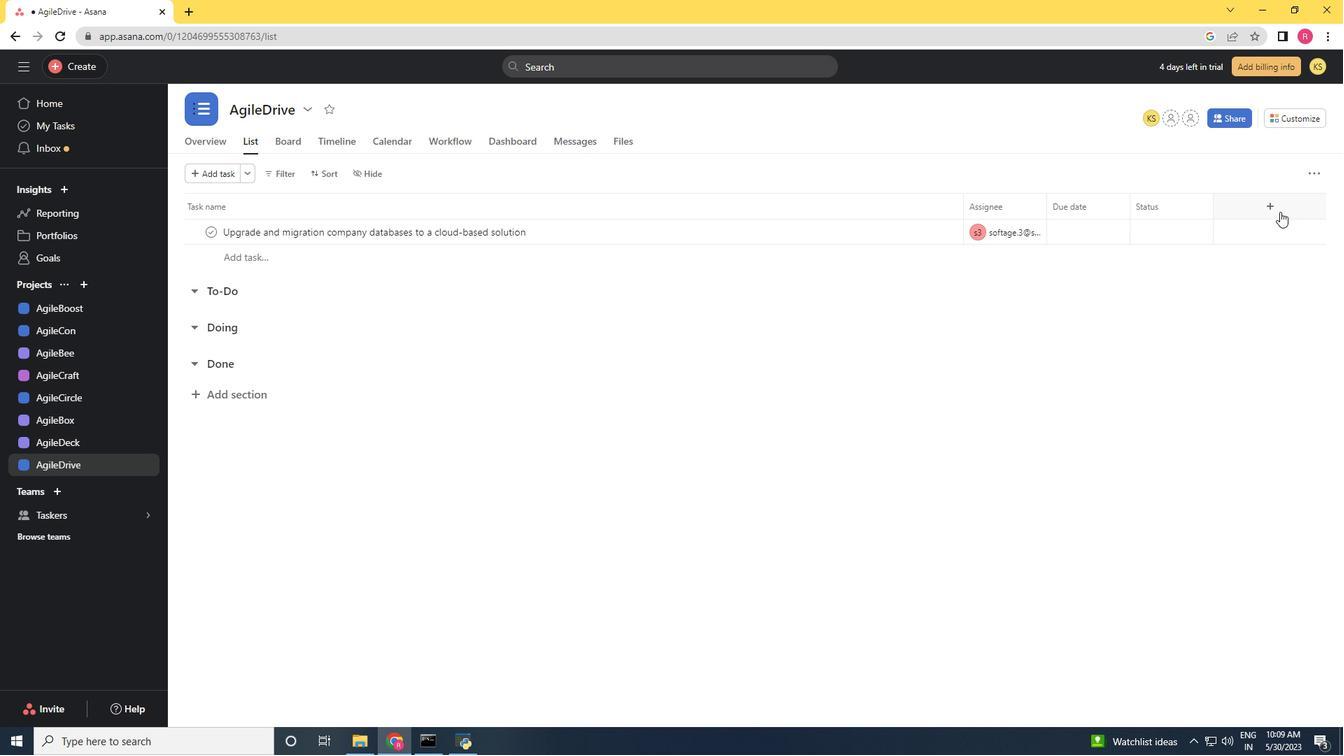 
Action: Mouse pressed left at (1276, 207)
Screenshot: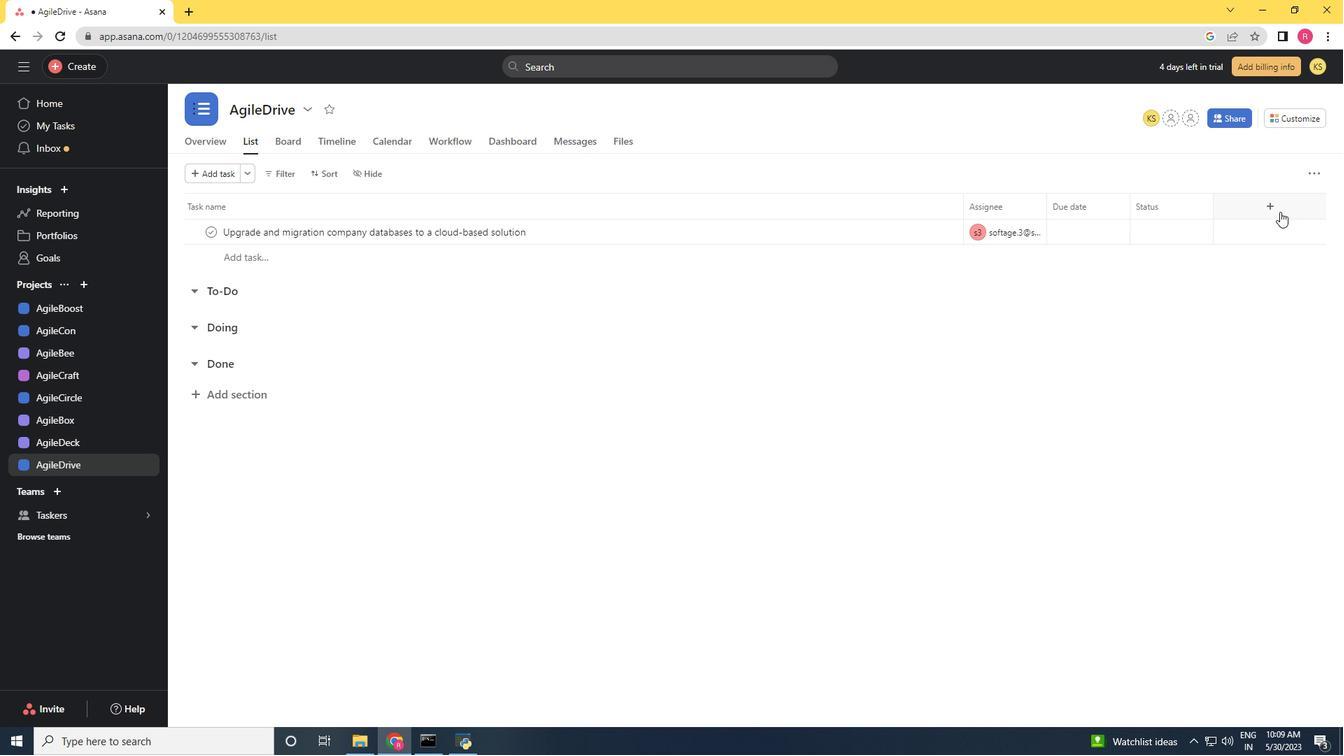 
Action: Mouse moved to (1266, 251)
Screenshot: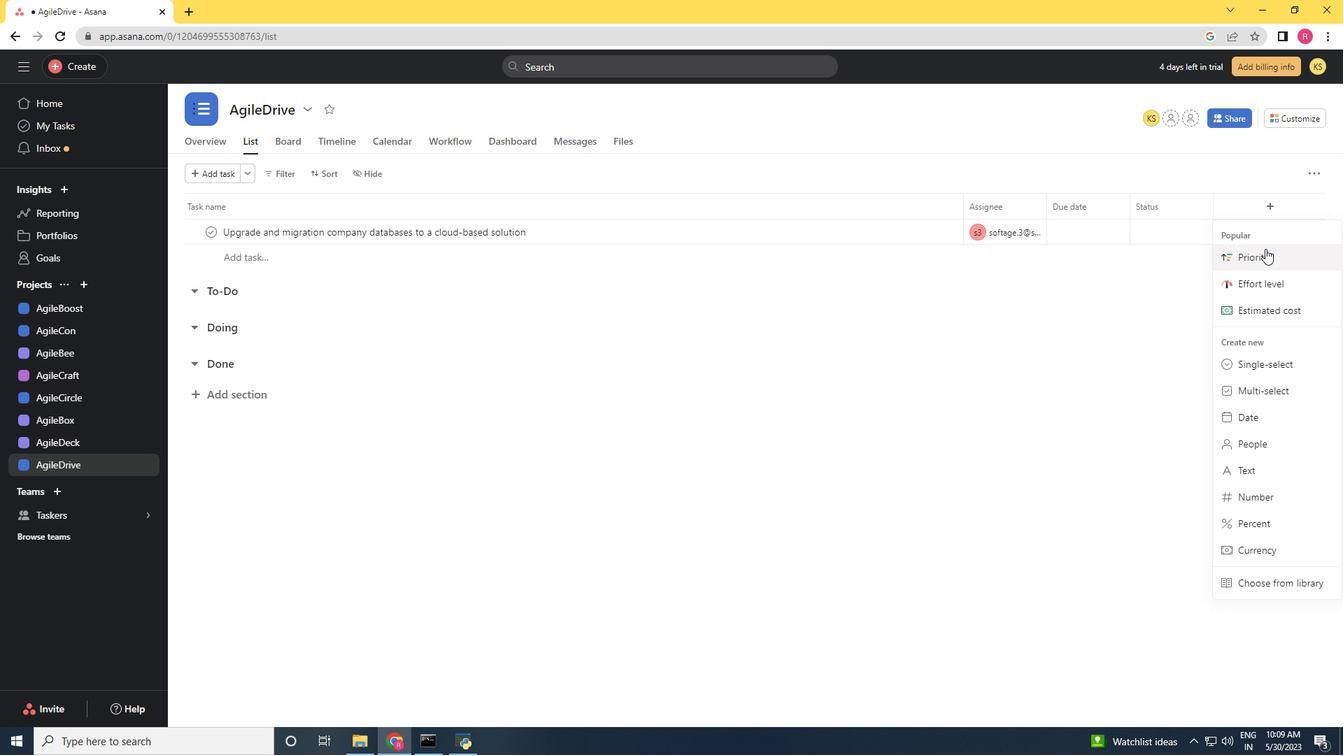 
Action: Mouse pressed left at (1266, 251)
Screenshot: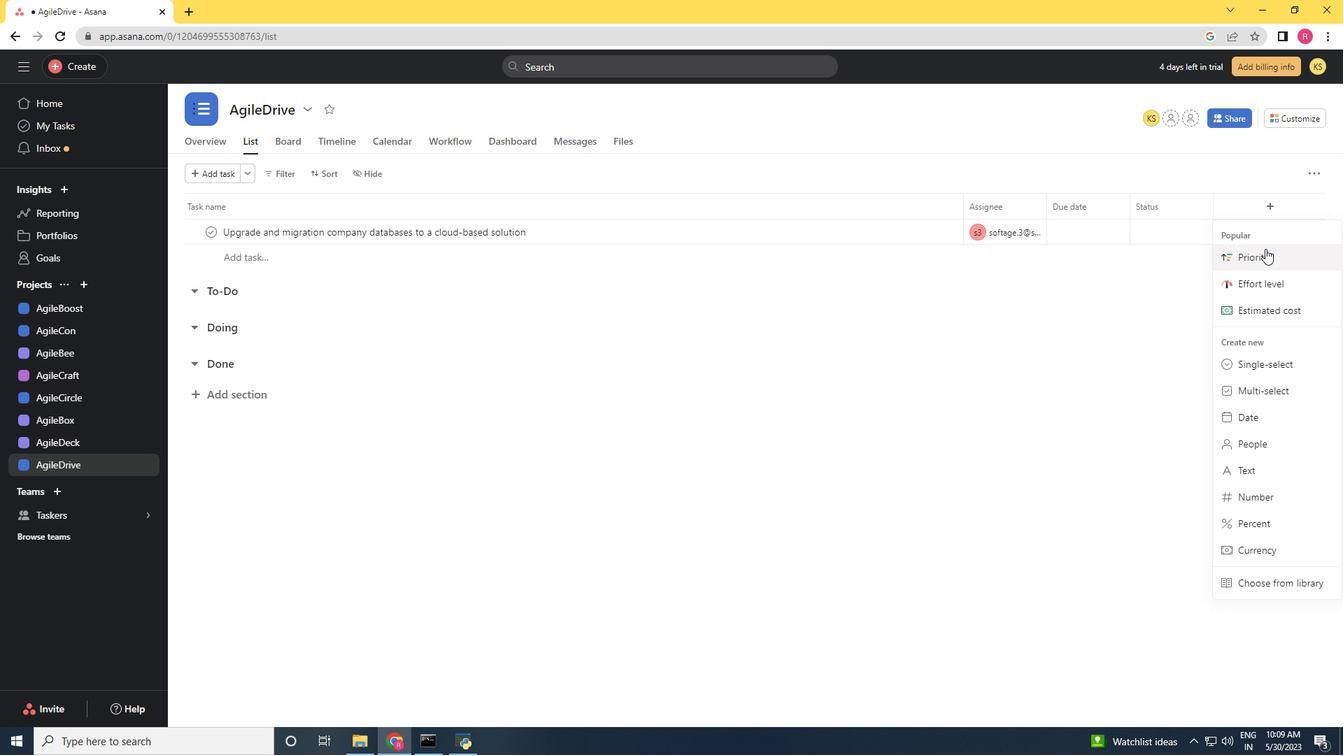 
Action: Mouse moved to (823, 474)
Screenshot: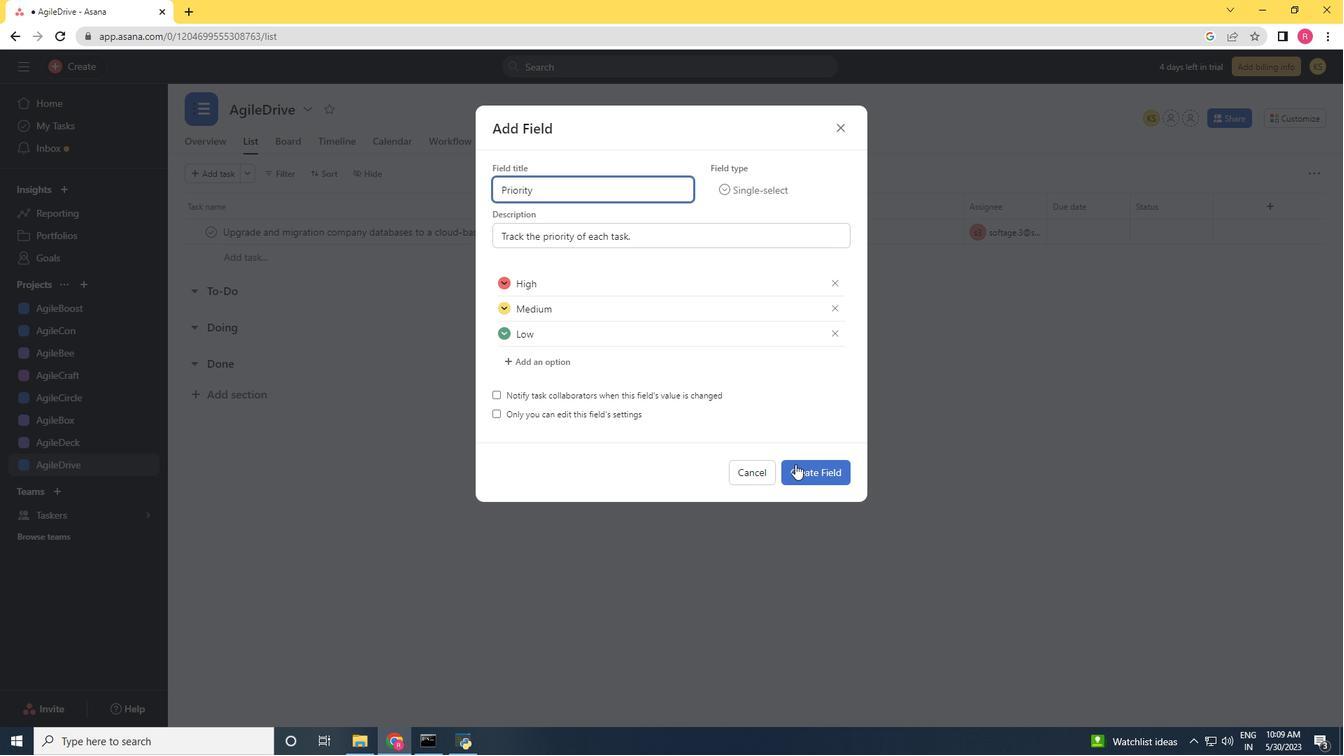 
Action: Mouse pressed left at (823, 474)
Screenshot: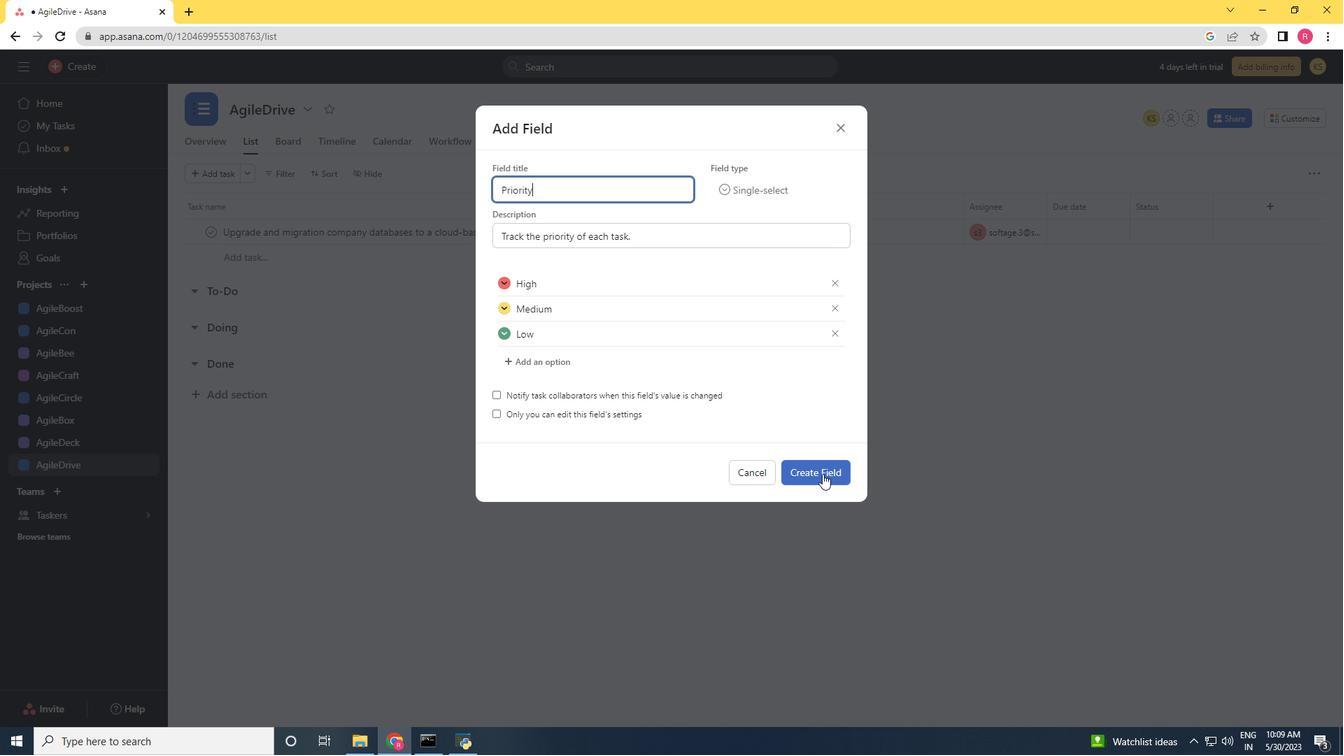 
Action: Mouse moved to (1163, 235)
Screenshot: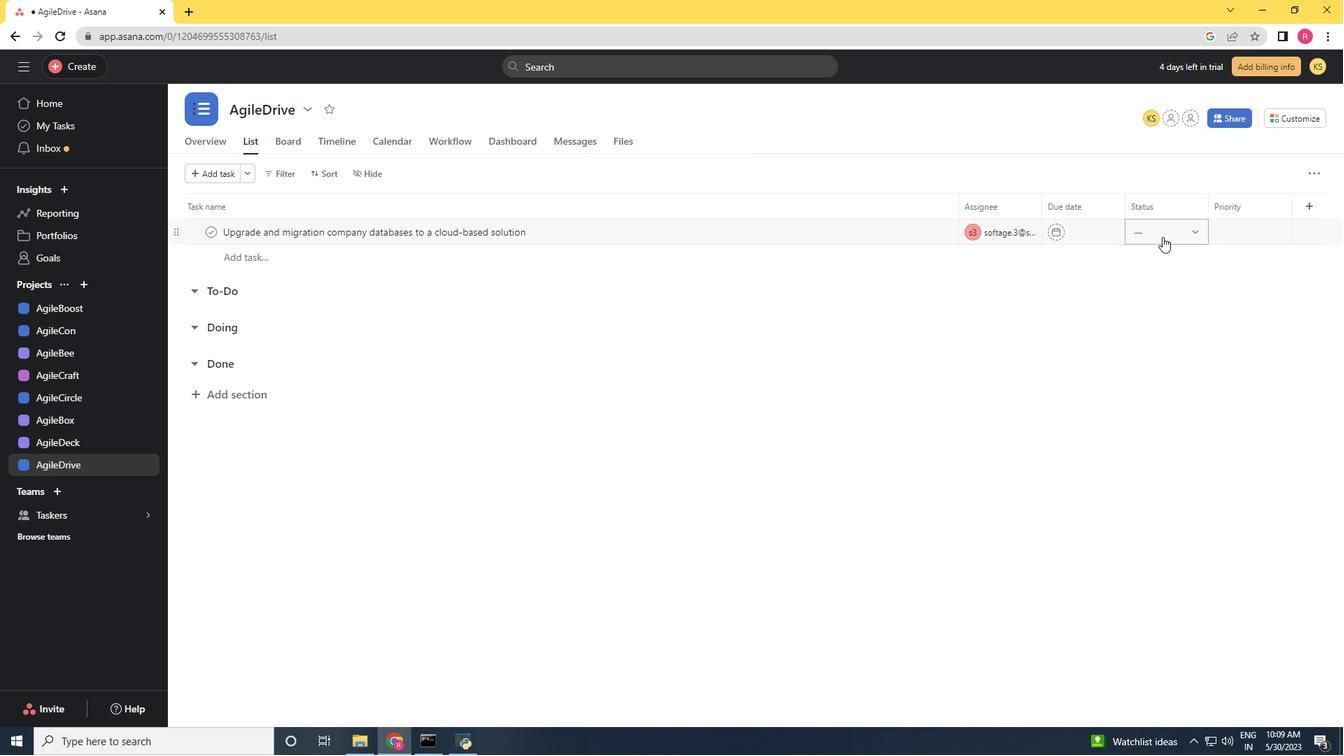 
Action: Mouse pressed left at (1163, 235)
Screenshot: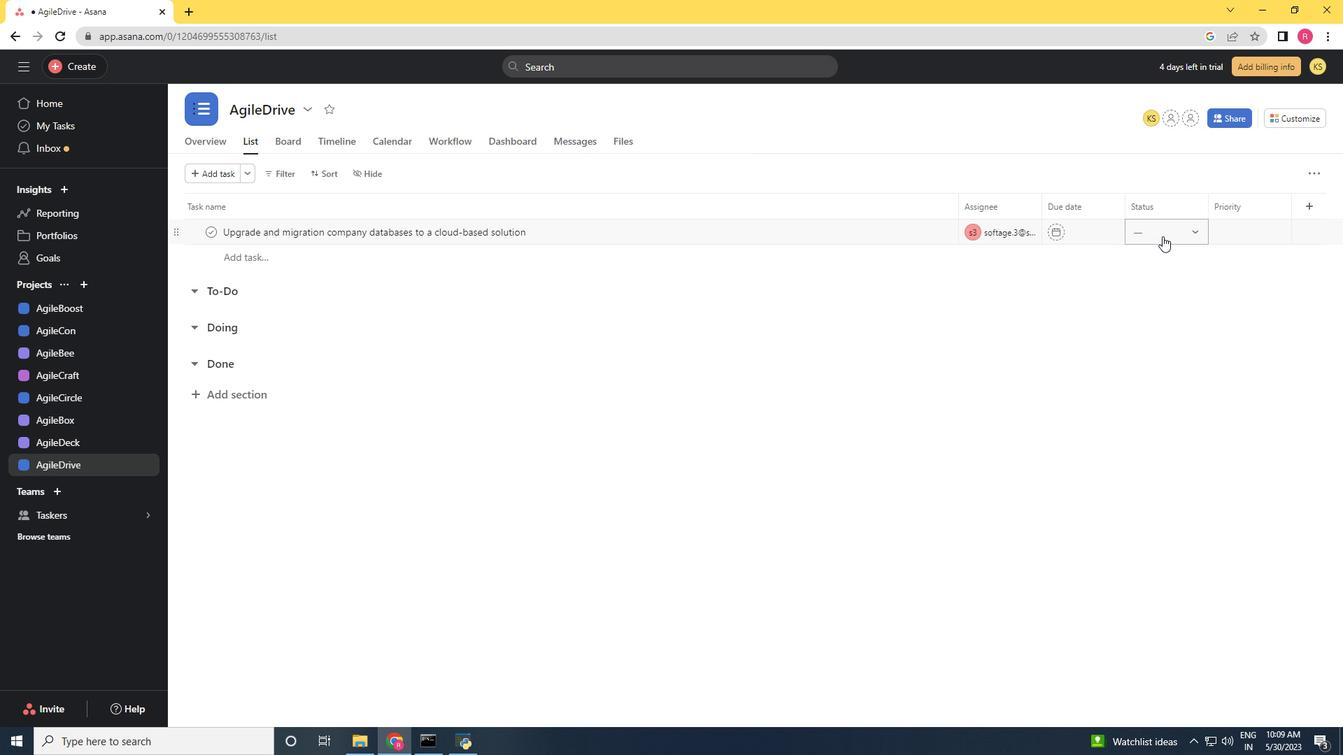 
Action: Mouse moved to (1179, 280)
Screenshot: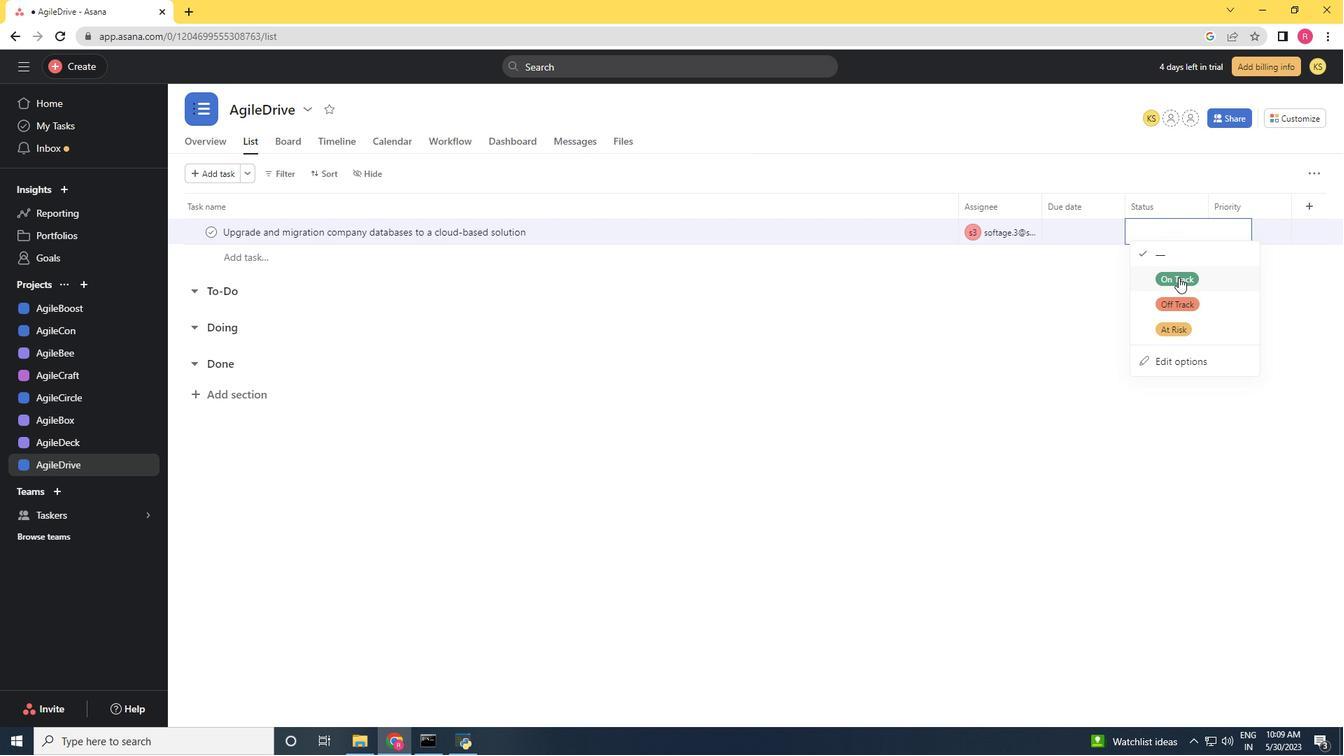 
Action: Mouse pressed left at (1179, 280)
Screenshot: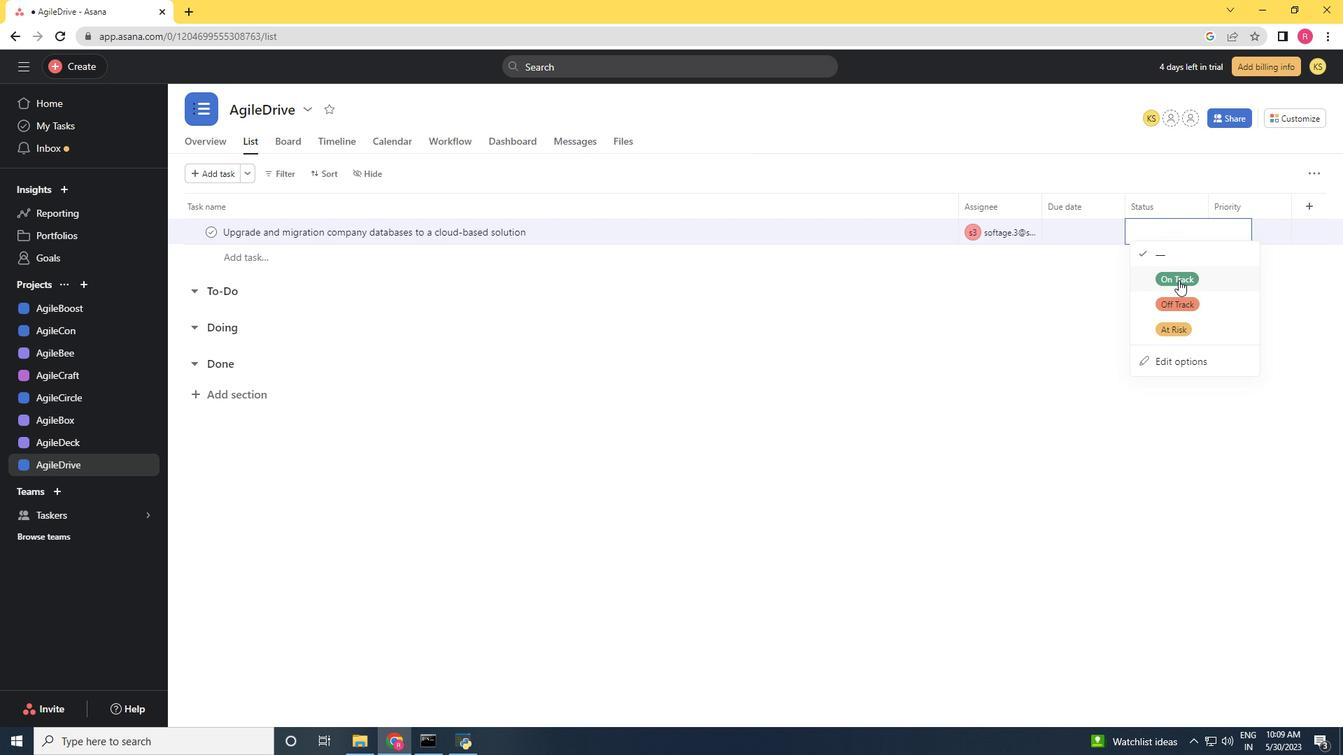 
Action: Mouse moved to (1235, 229)
Screenshot: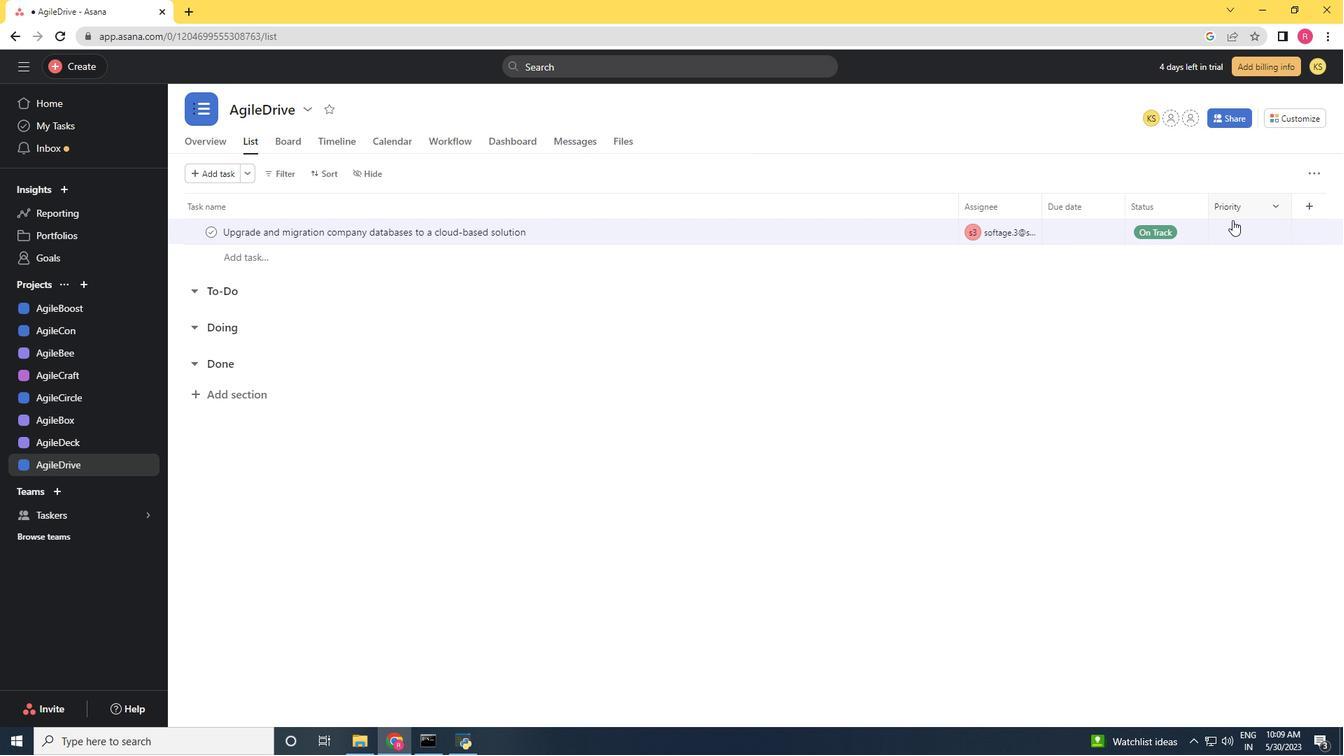 
Action: Mouse pressed left at (1235, 229)
Screenshot: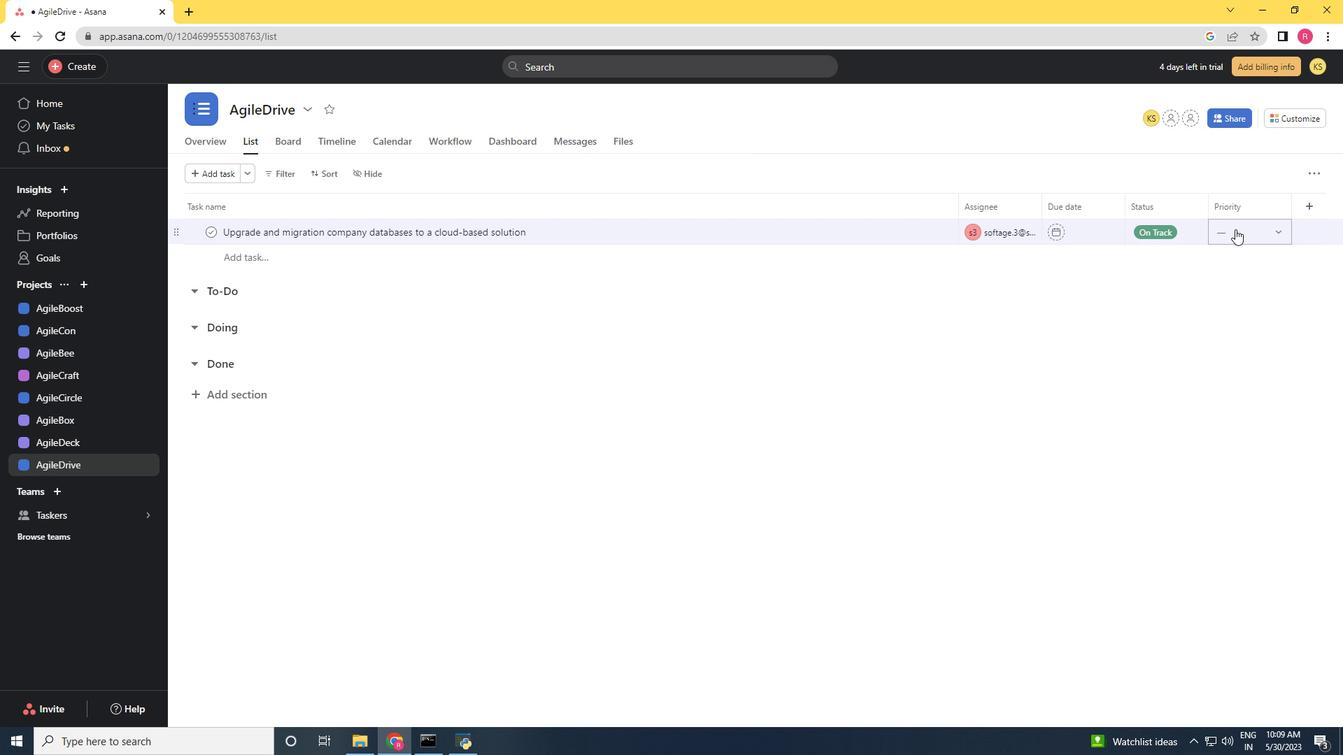 
Action: Mouse moved to (1262, 331)
Screenshot: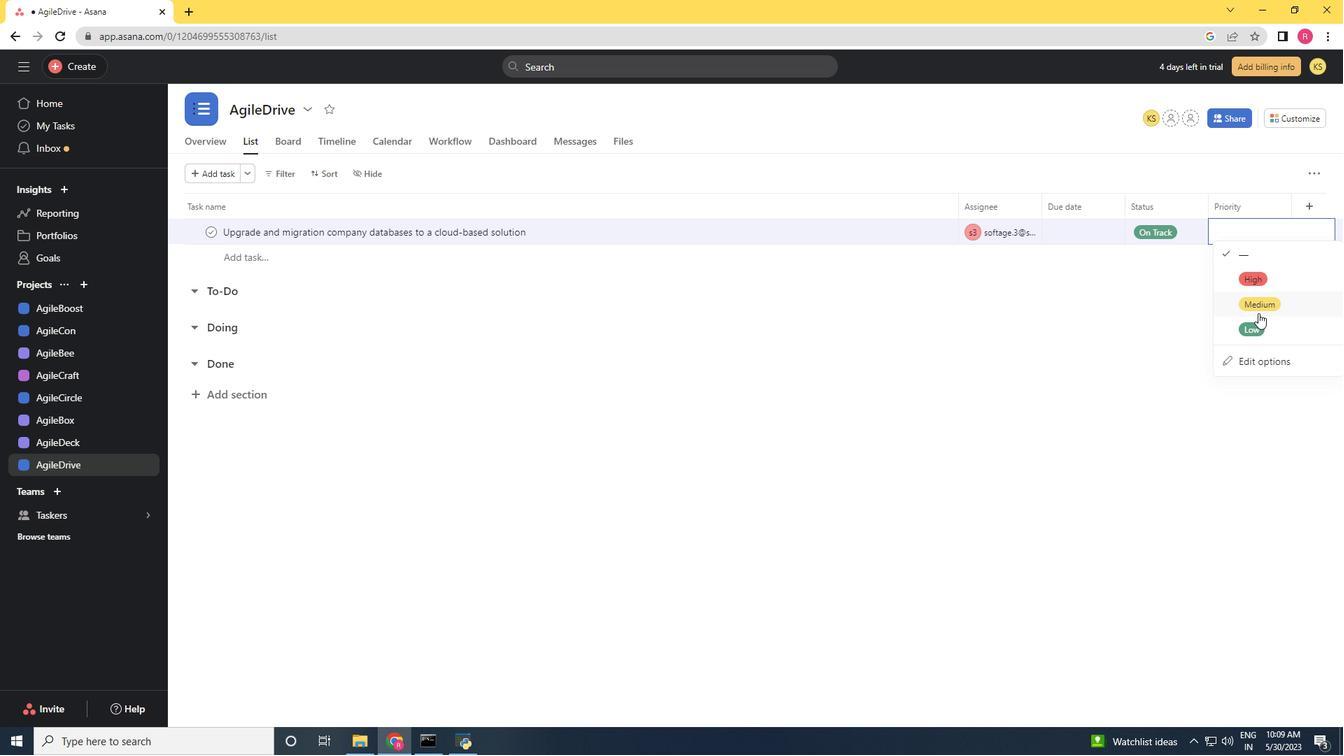 
Action: Mouse pressed left at (1262, 331)
Screenshot: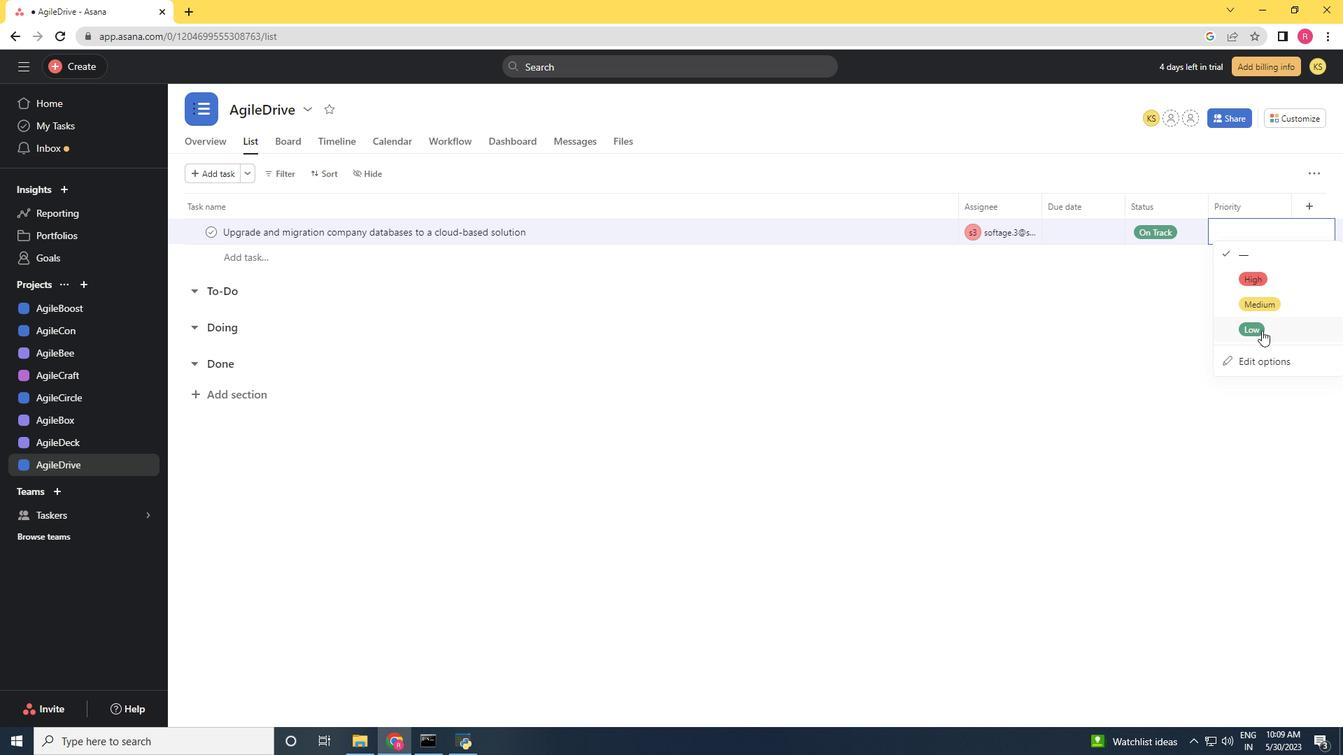 
Action: Mouse moved to (1041, 398)
Screenshot: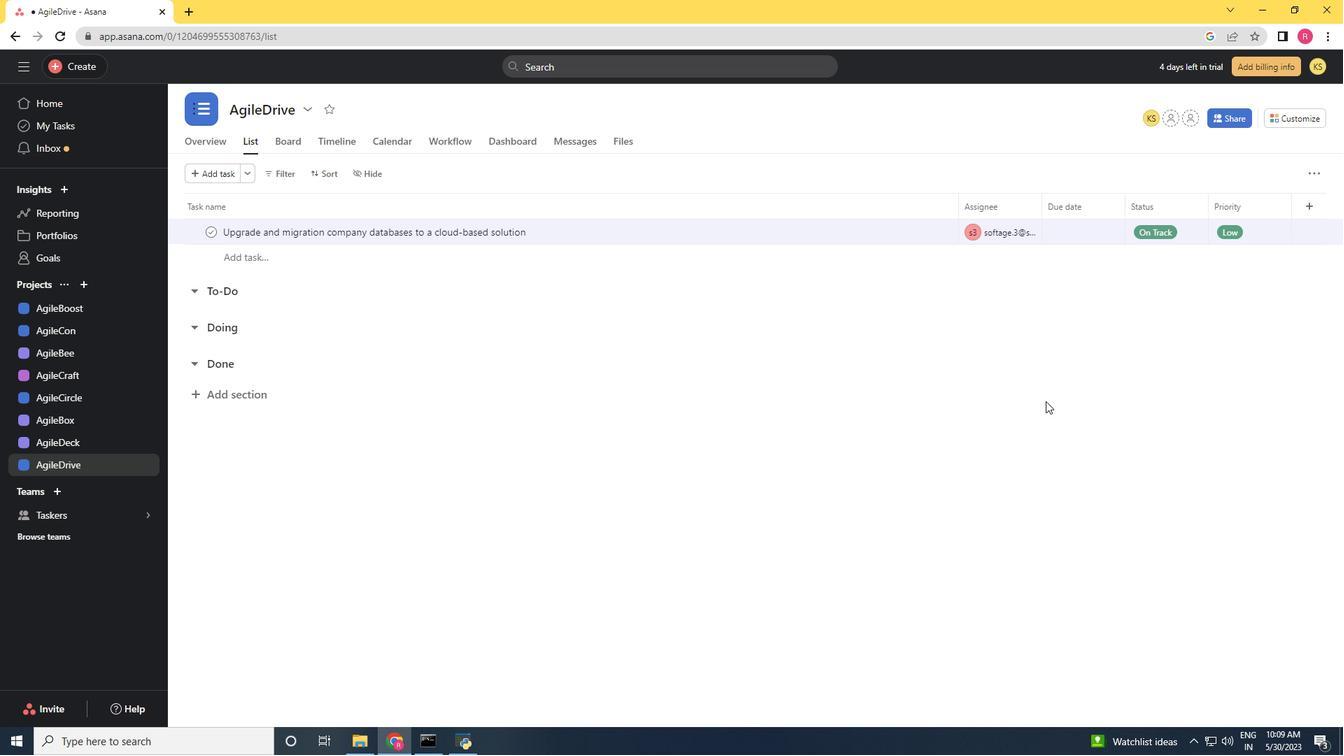 
